 Task: Create a due date automation trigger when advanced on, on the monday of the week before a card is due add fields without custom field "Resume" set to a number greater or equal to 1 and lower or equal to 10 at 11:00 AM.
Action: Mouse moved to (1119, 95)
Screenshot: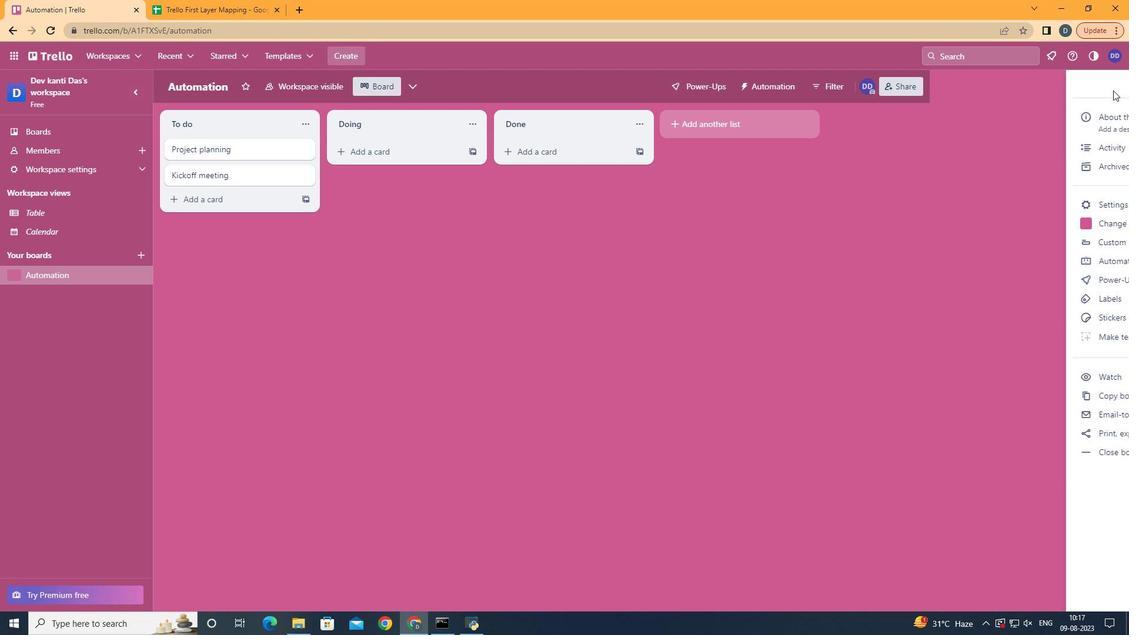 
Action: Mouse pressed left at (1119, 95)
Screenshot: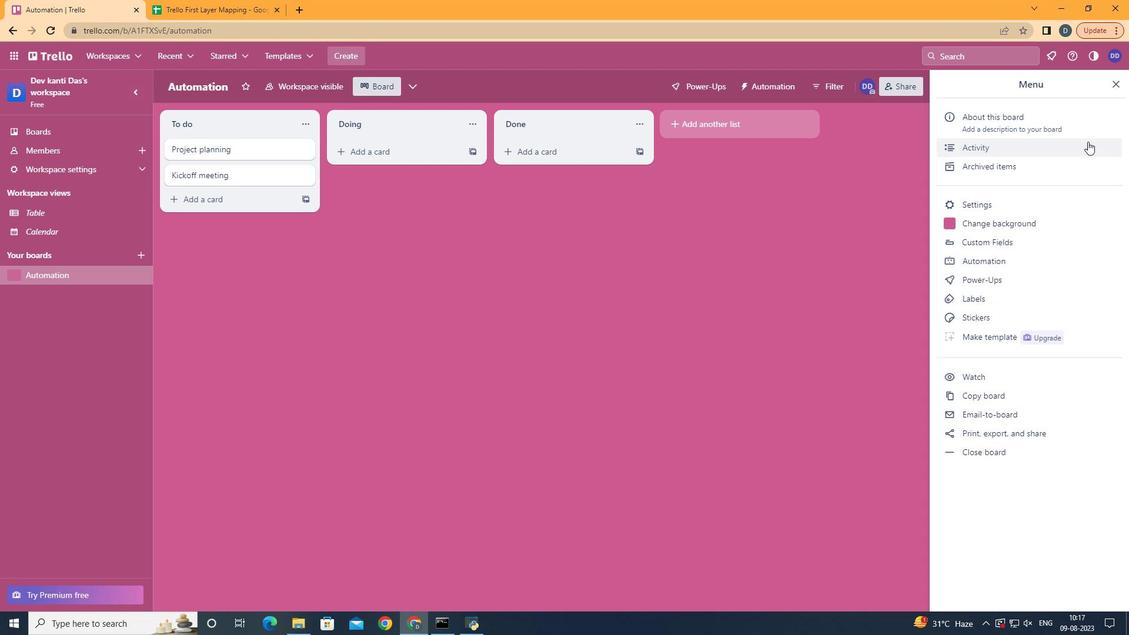 
Action: Mouse moved to (1034, 260)
Screenshot: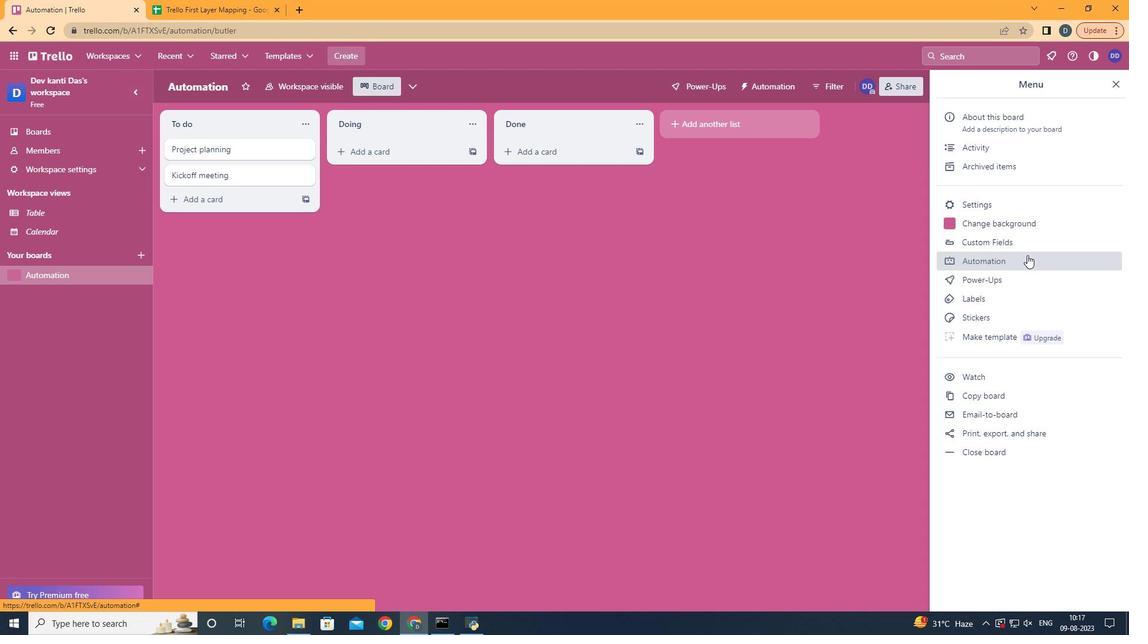 
Action: Mouse pressed left at (1034, 260)
Screenshot: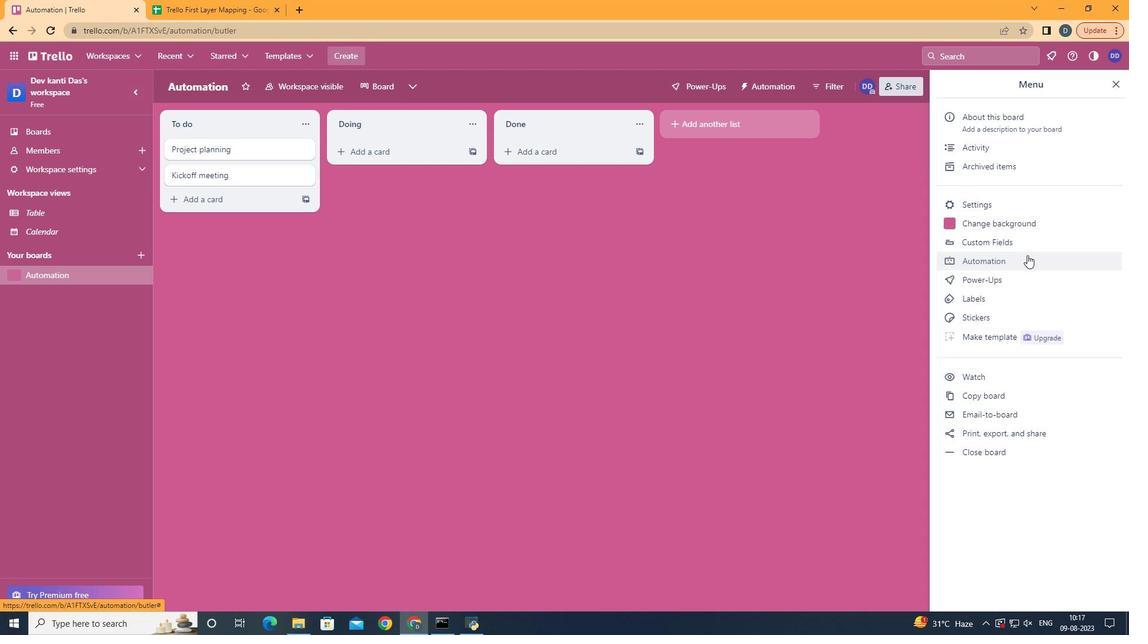 
Action: Mouse moved to (209, 244)
Screenshot: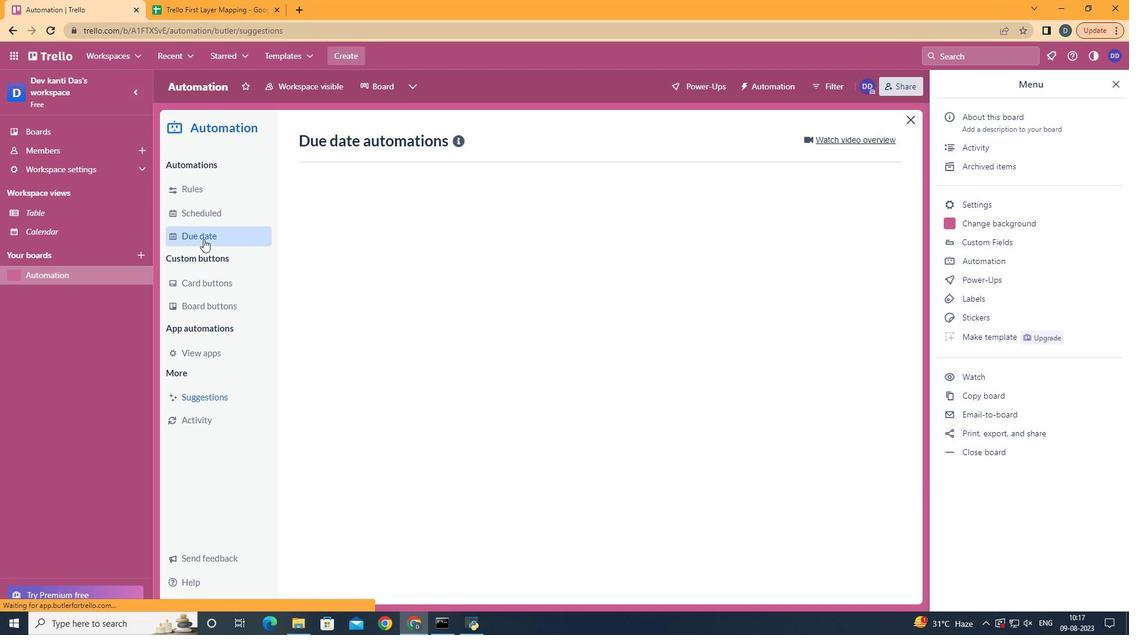
Action: Mouse pressed left at (209, 244)
Screenshot: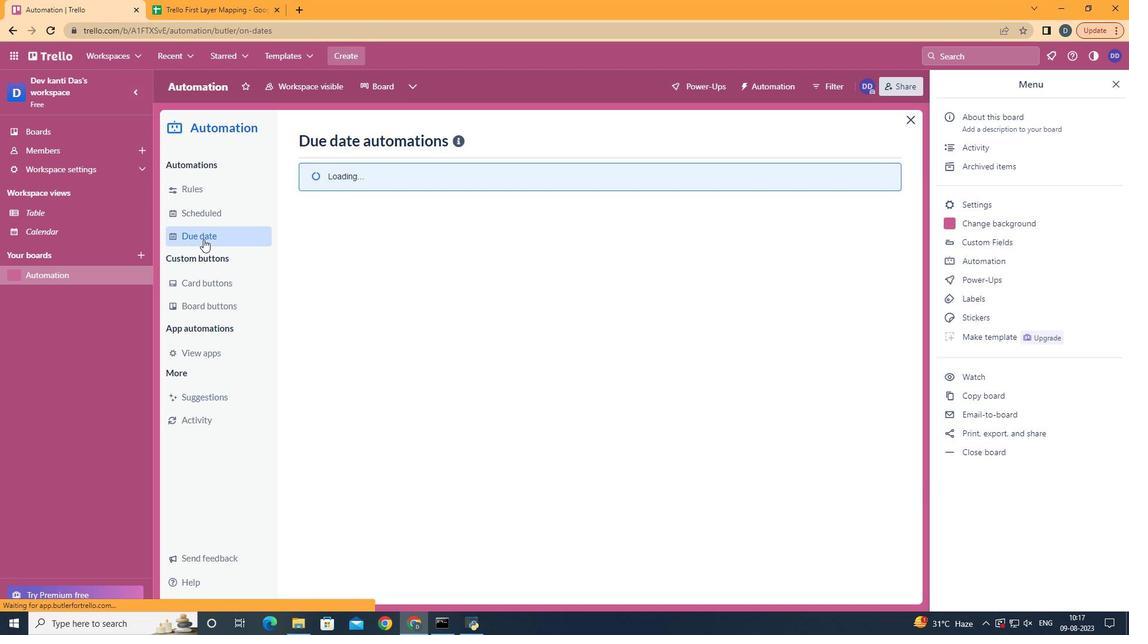 
Action: Mouse moved to (829, 142)
Screenshot: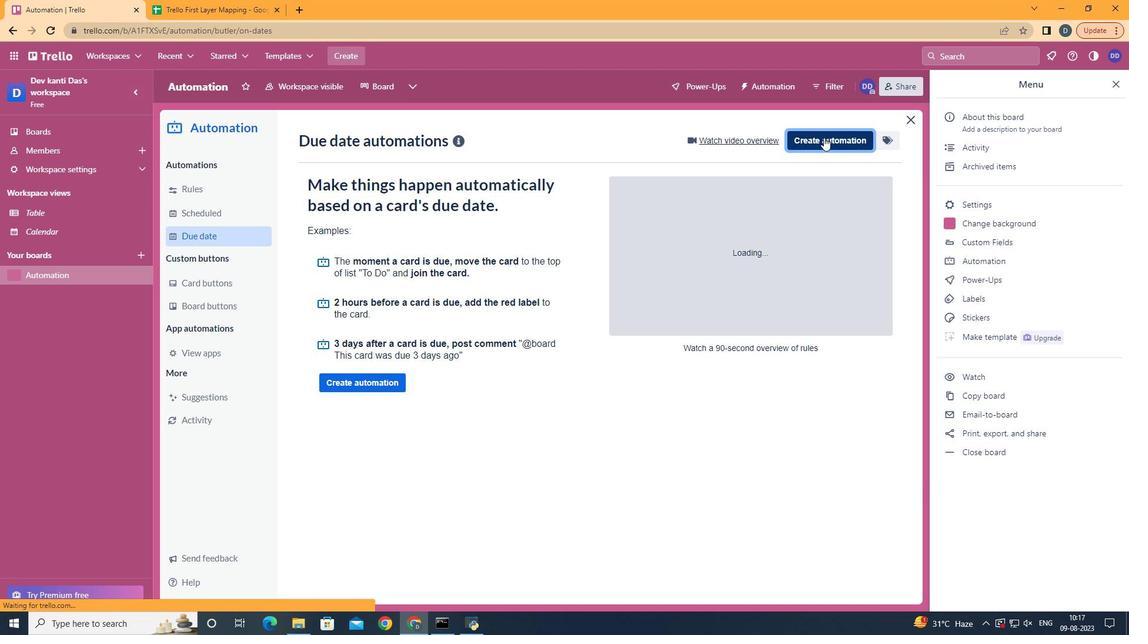 
Action: Mouse pressed left at (829, 142)
Screenshot: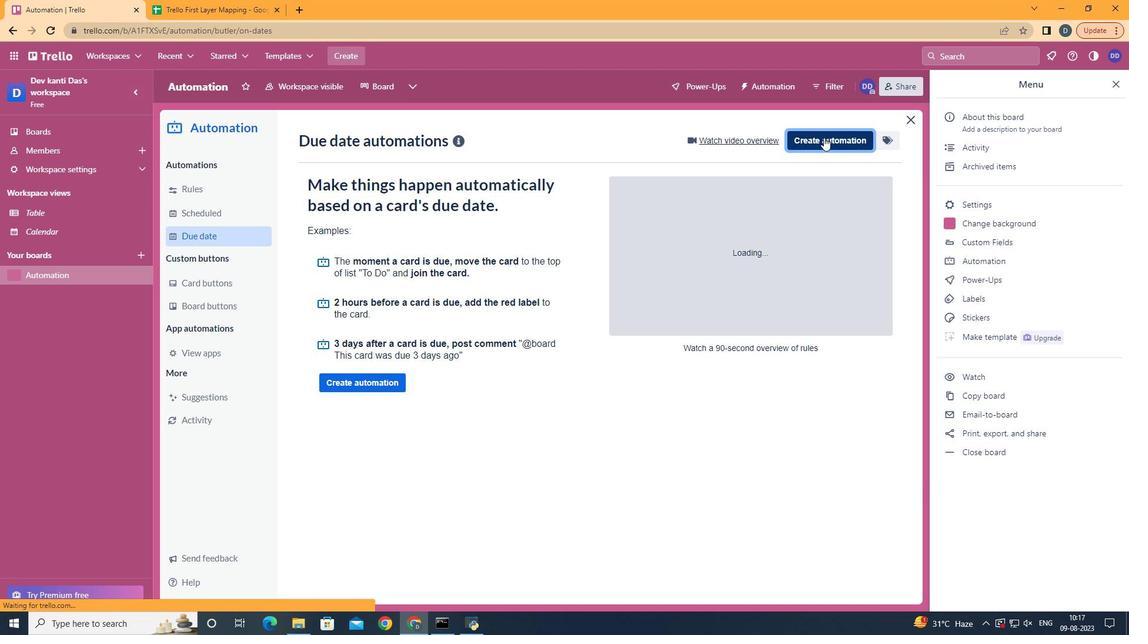 
Action: Mouse moved to (769, 383)
Screenshot: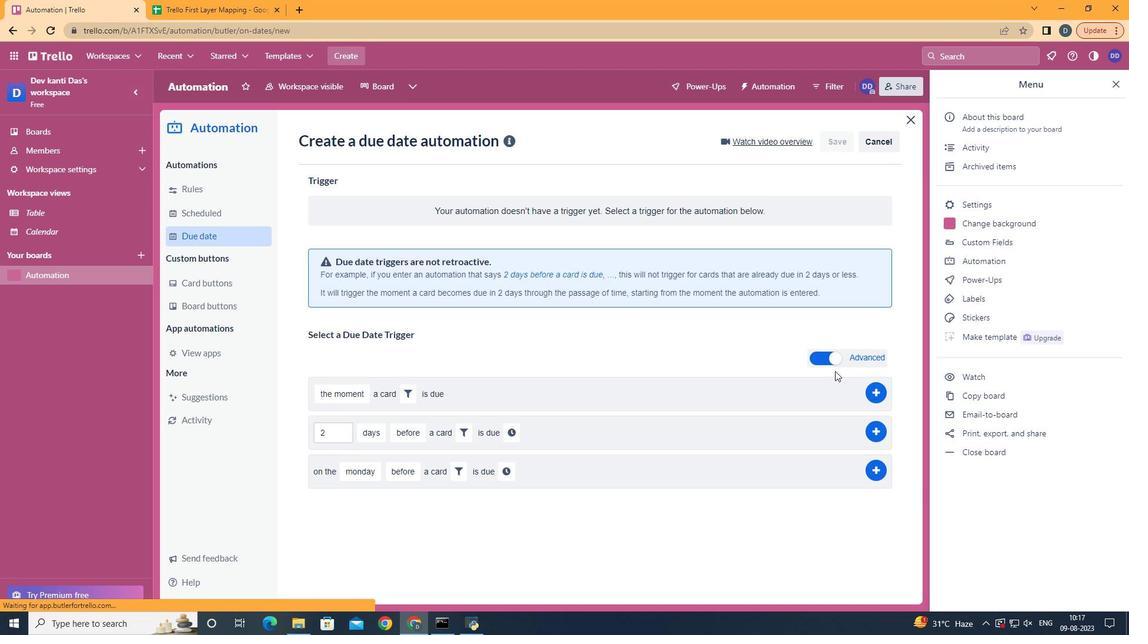
Action: Mouse pressed left at (612, 258)
Screenshot: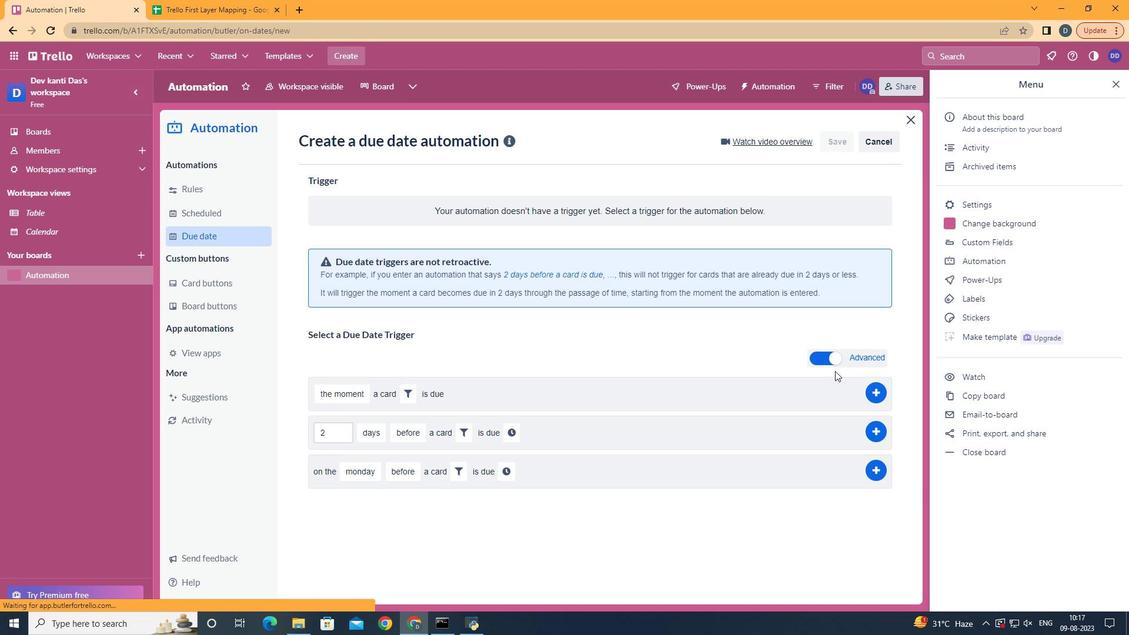 
Action: Mouse moved to (427, 563)
Screenshot: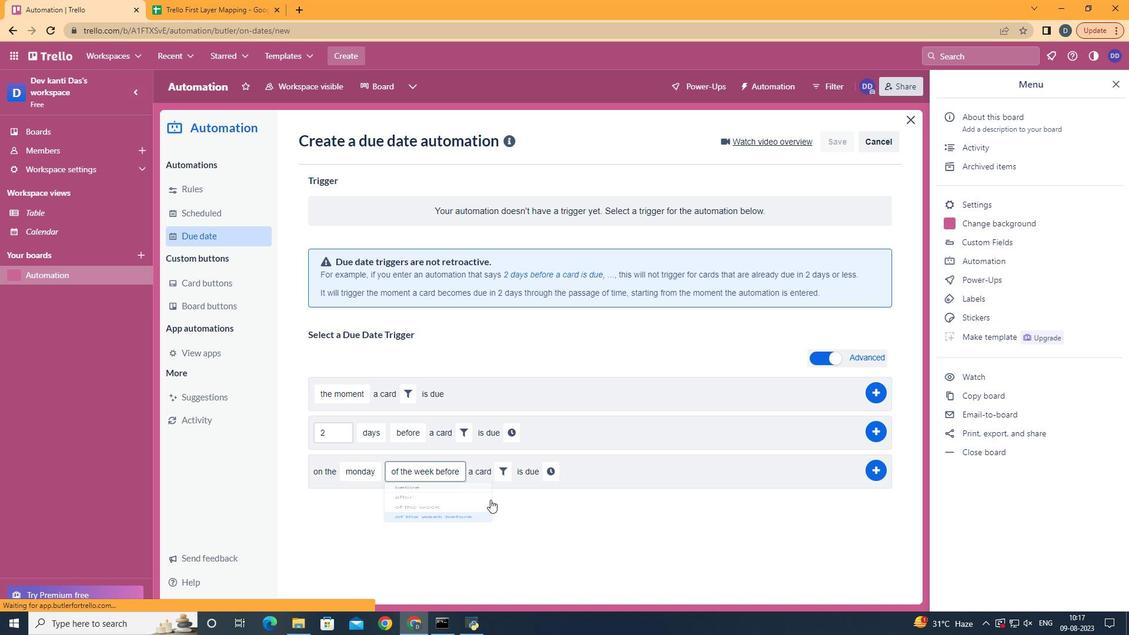 
Action: Mouse pressed left at (427, 563)
Screenshot: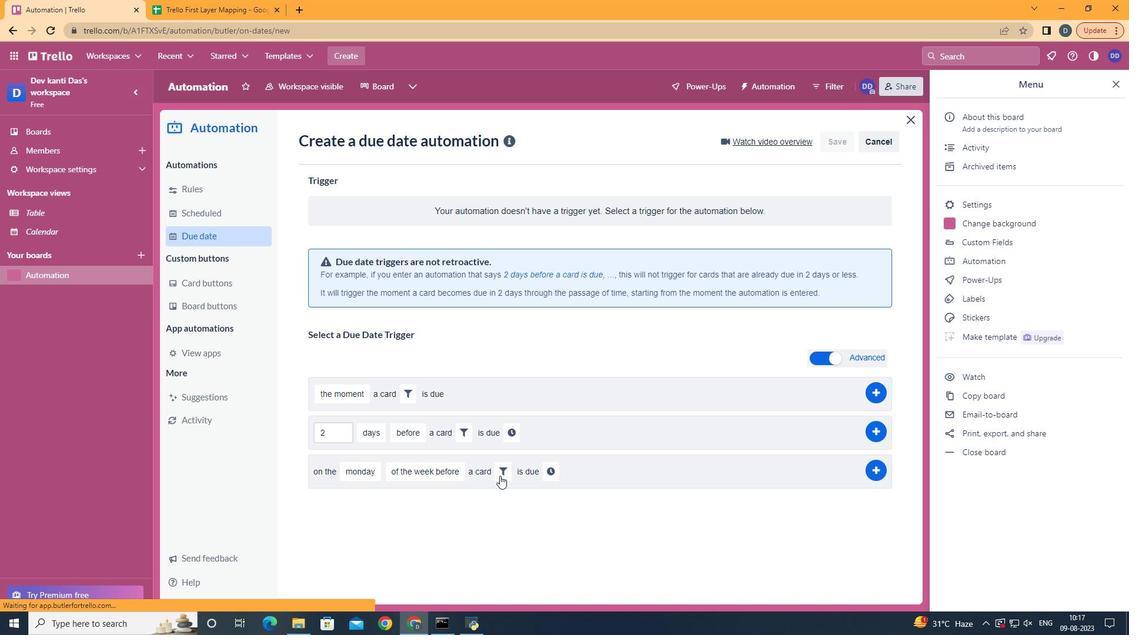
Action: Mouse moved to (505, 480)
Screenshot: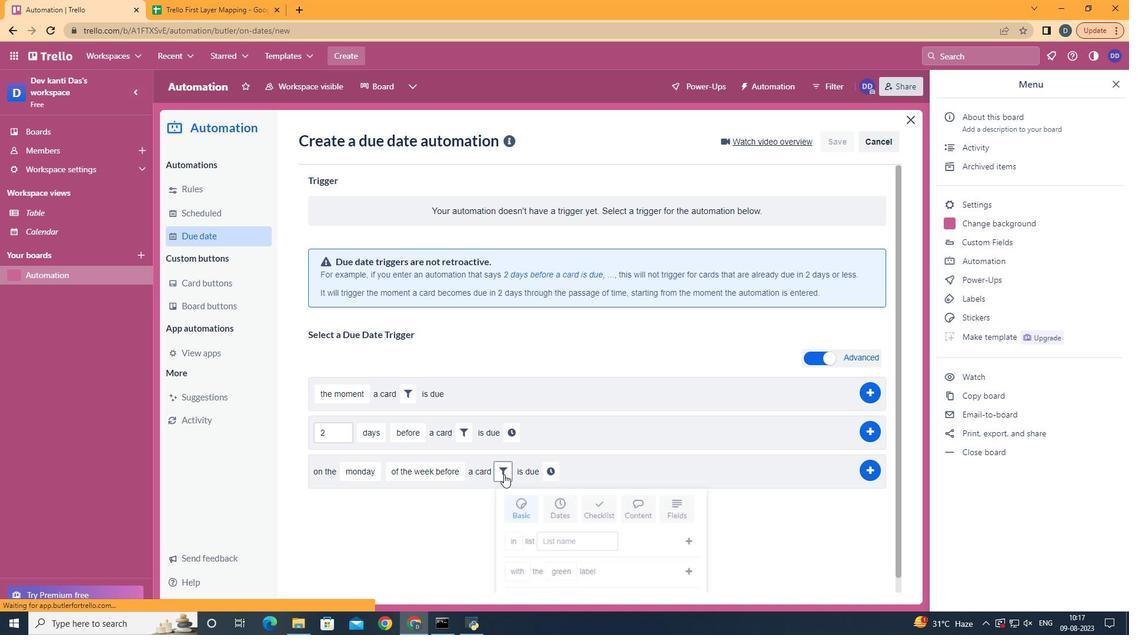 
Action: Mouse pressed left at (505, 480)
Screenshot: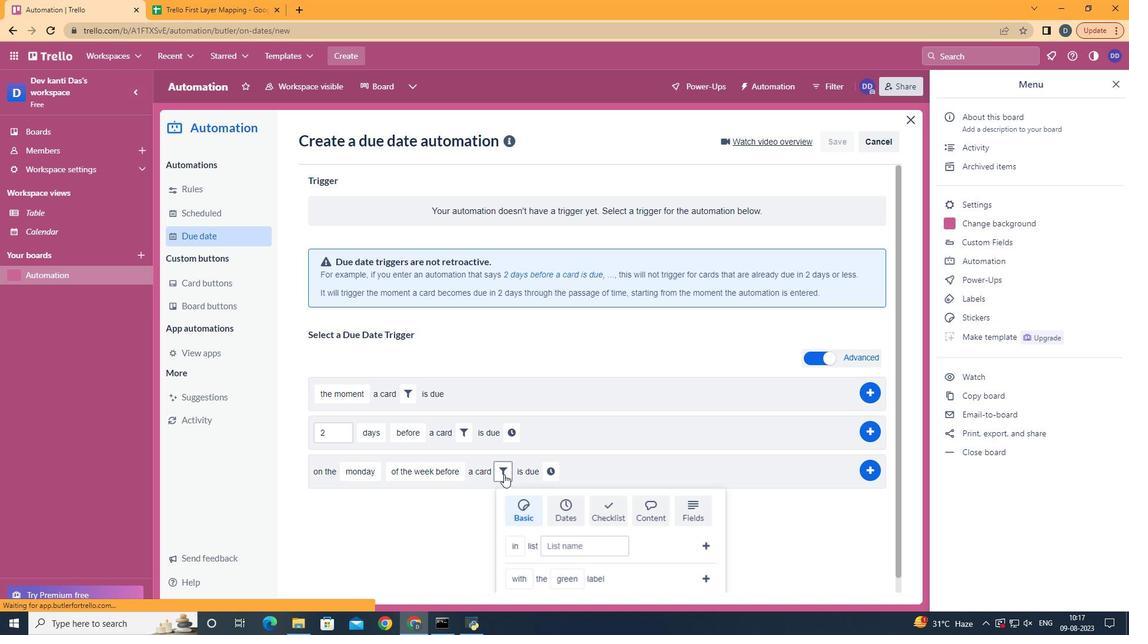
Action: Mouse moved to (698, 510)
Screenshot: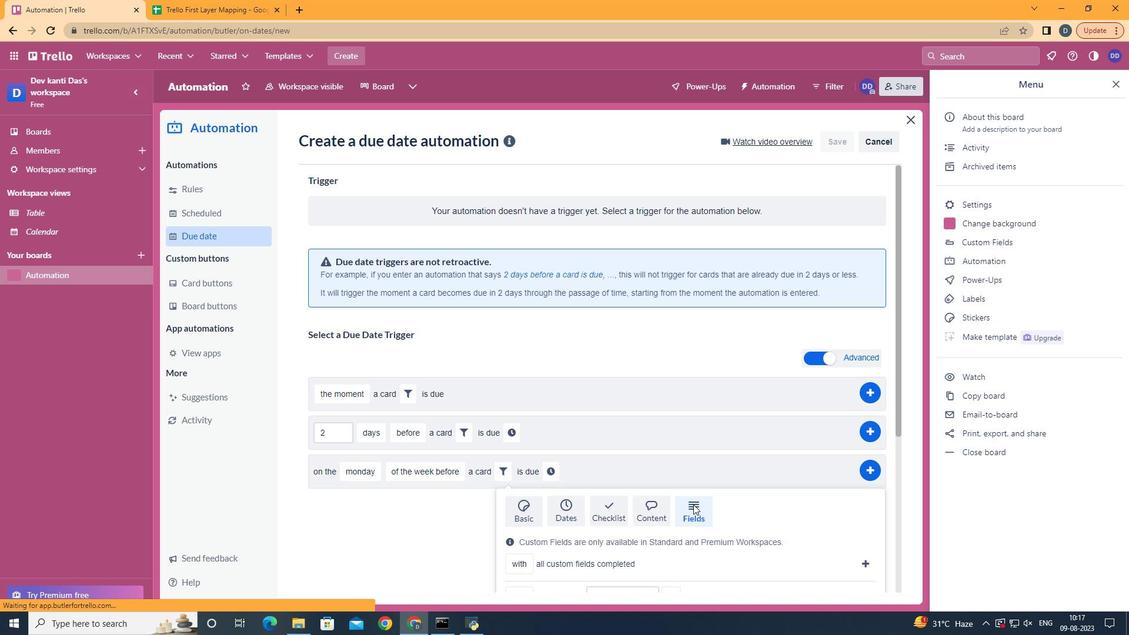 
Action: Mouse pressed left at (698, 510)
Screenshot: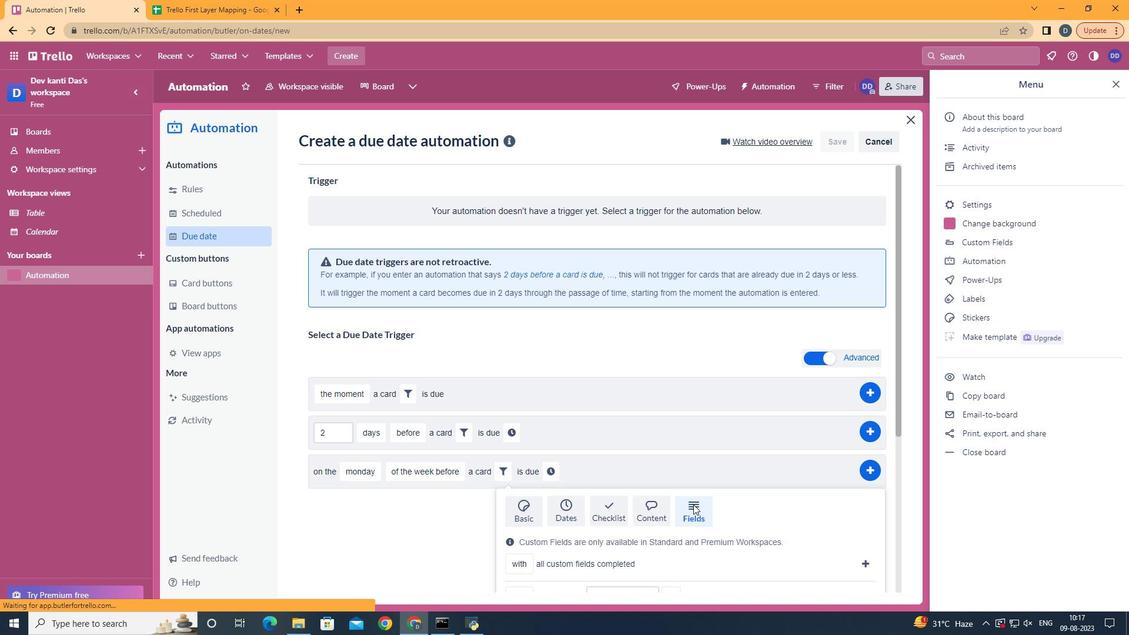 
Action: Mouse scrolled (698, 509) with delta (0, 0)
Screenshot: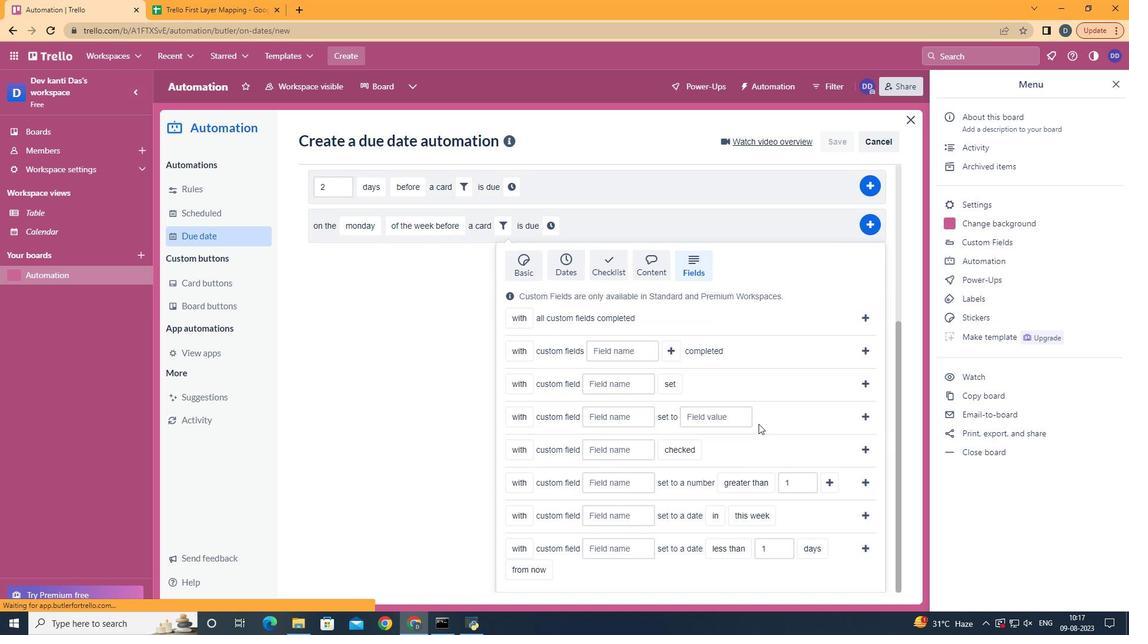 
Action: Mouse scrolled (698, 509) with delta (0, 0)
Screenshot: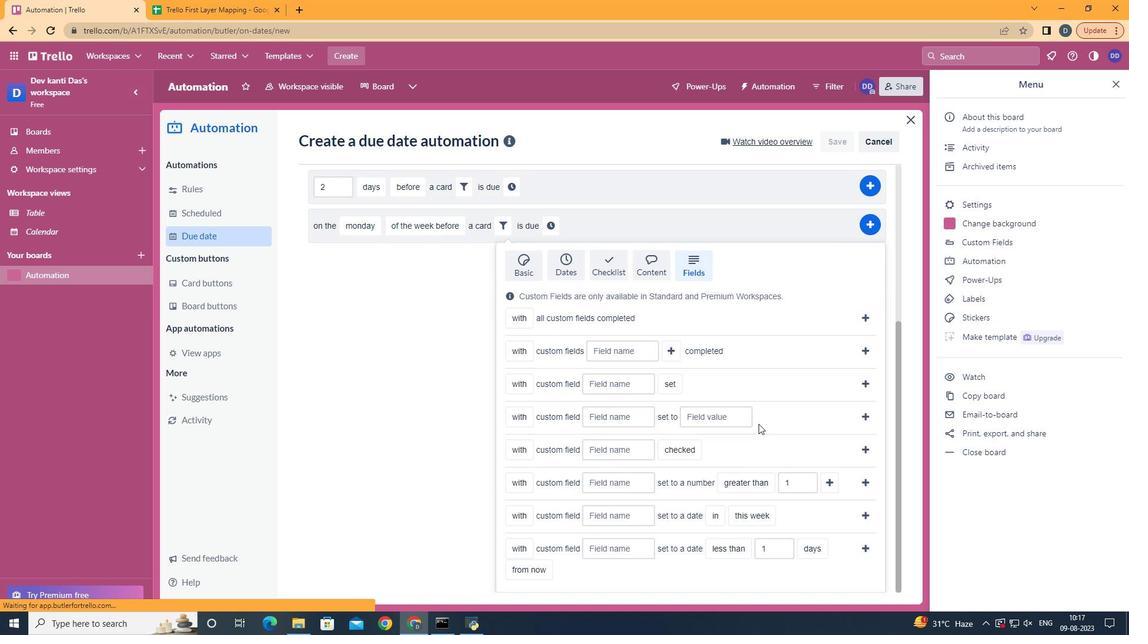 
Action: Mouse scrolled (698, 509) with delta (0, 0)
Screenshot: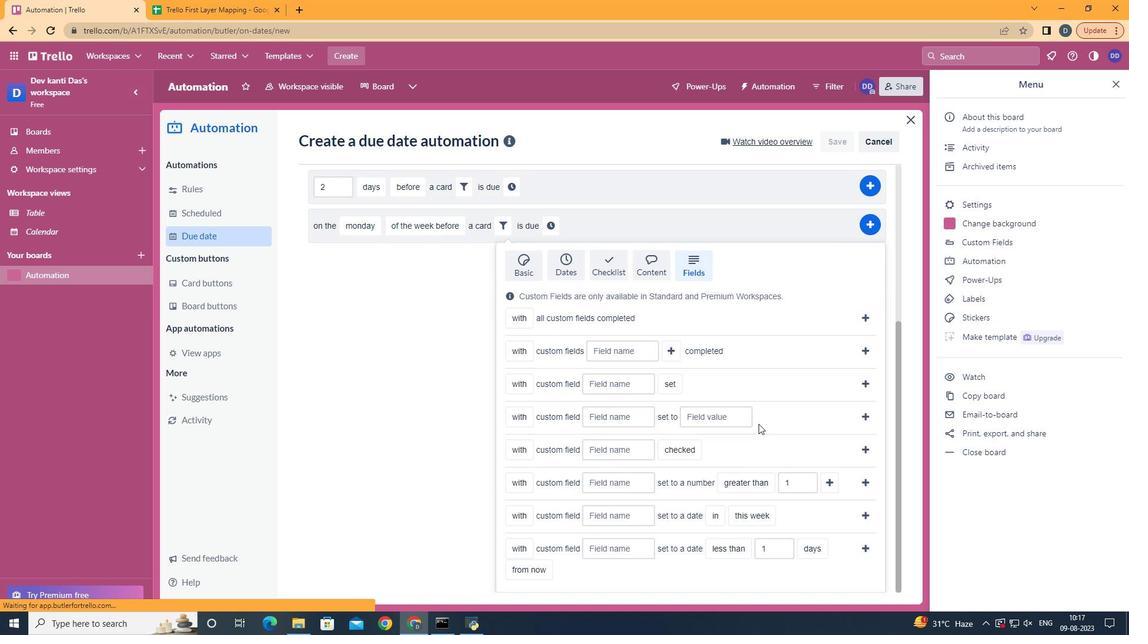 
Action: Mouse moved to (702, 508)
Screenshot: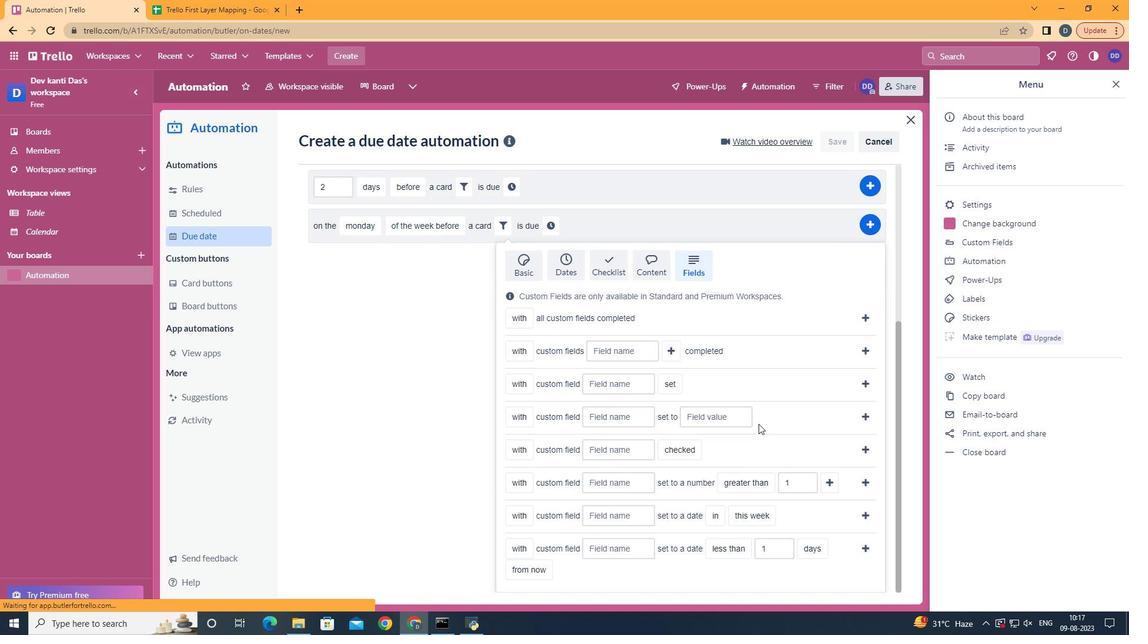 
Action: Mouse scrolled (702, 507) with delta (0, 0)
Screenshot: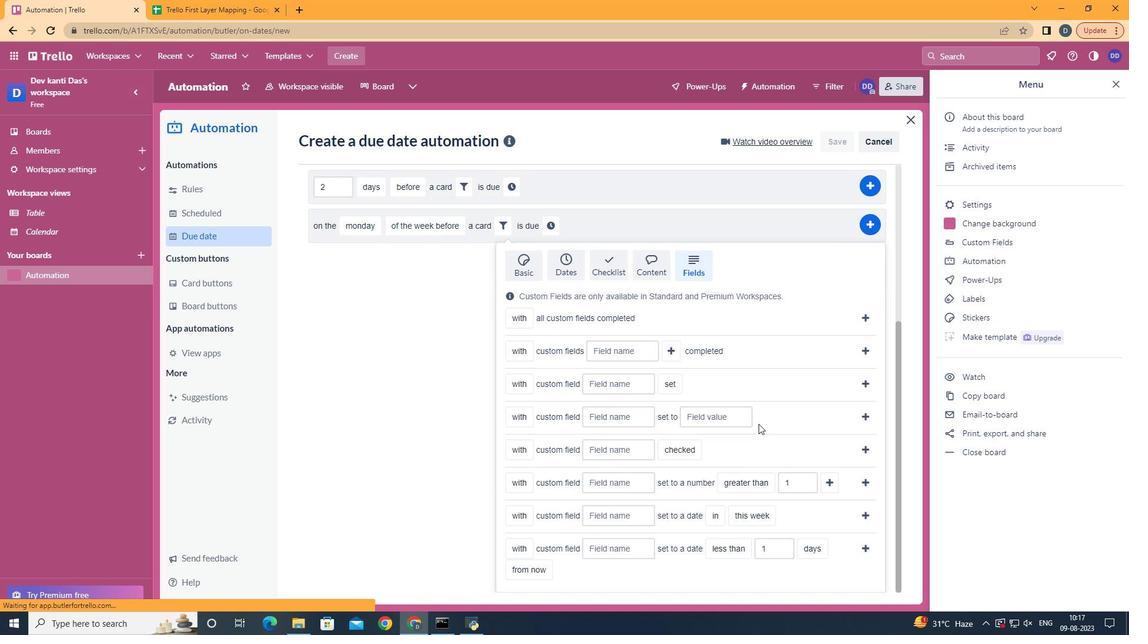 
Action: Mouse moved to (710, 501)
Screenshot: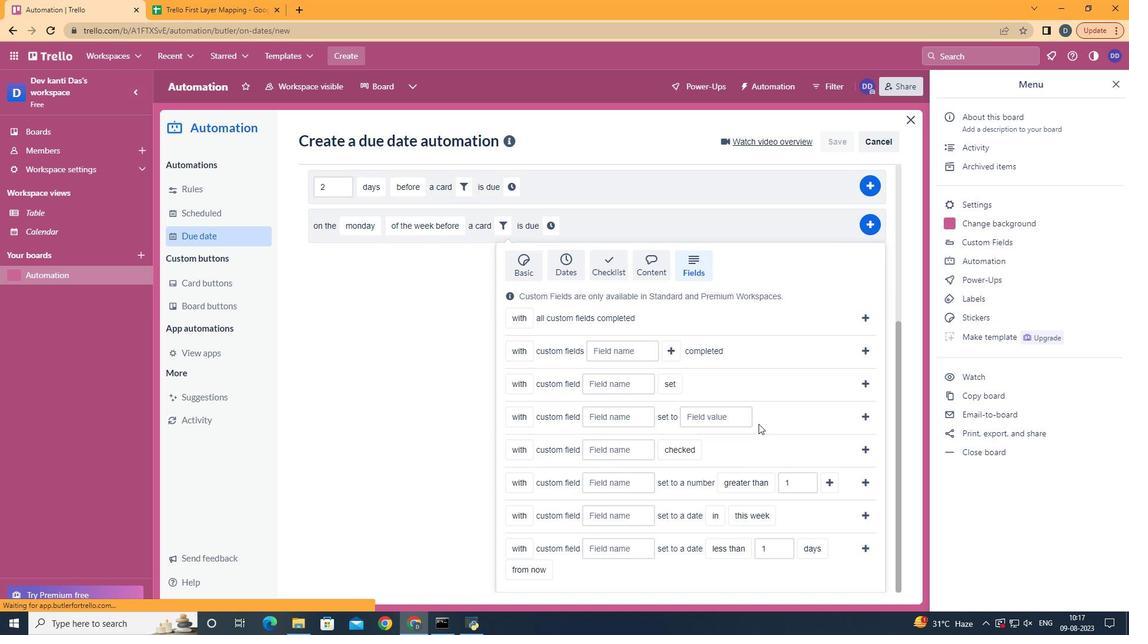 
Action: Mouse scrolled (710, 500) with delta (0, 0)
Screenshot: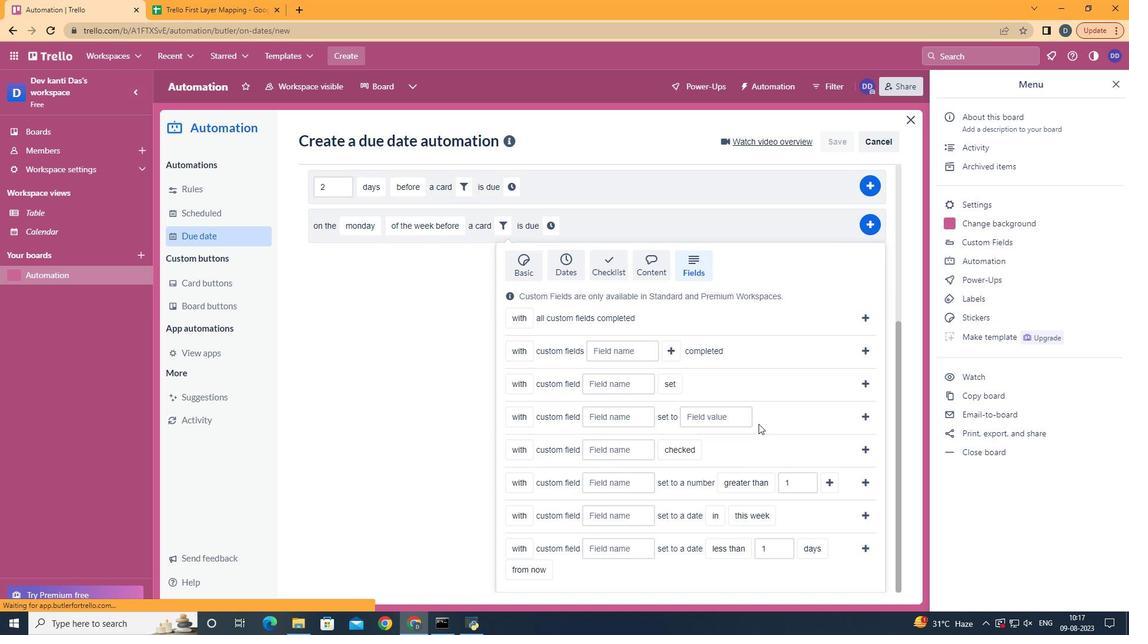 
Action: Mouse moved to (537, 532)
Screenshot: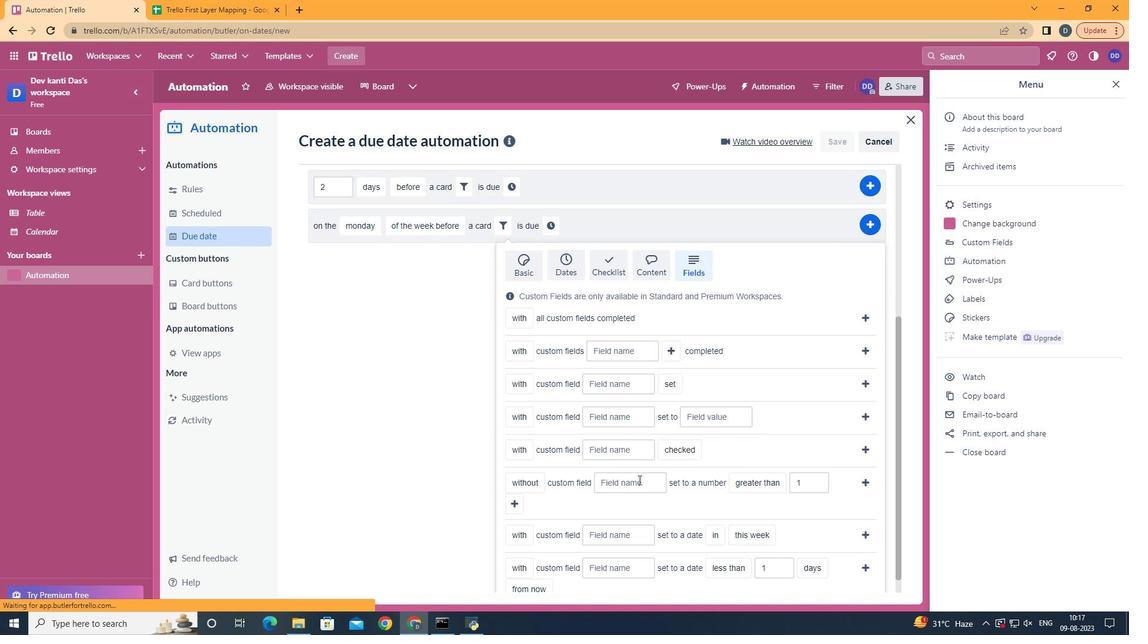 
Action: Mouse pressed left at (537, 532)
Screenshot: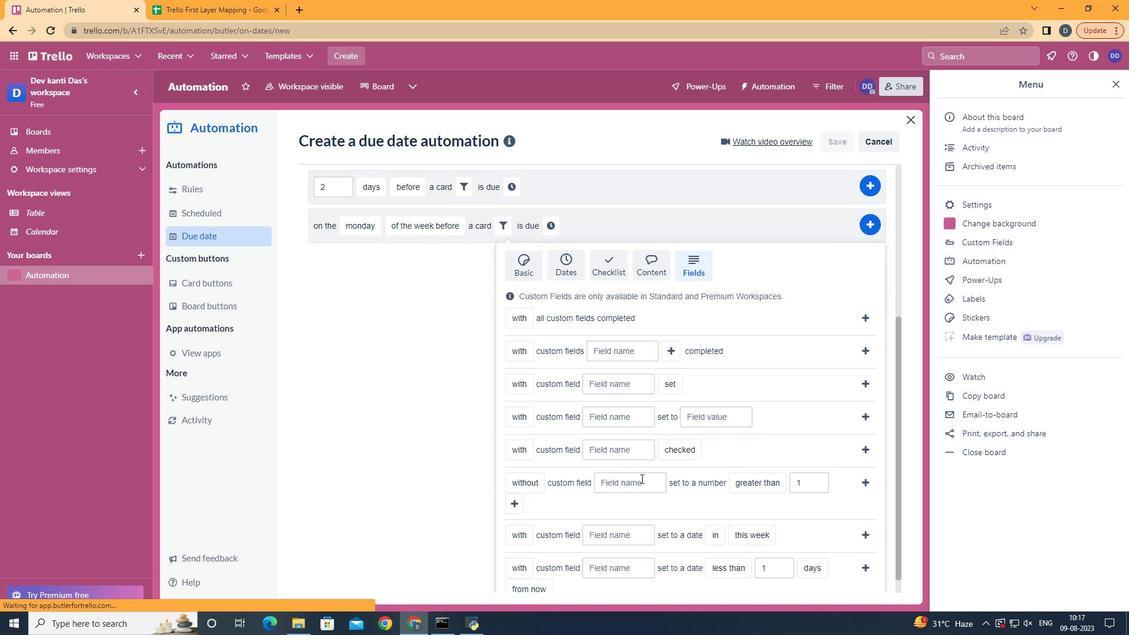 
Action: Mouse moved to (646, 483)
Screenshot: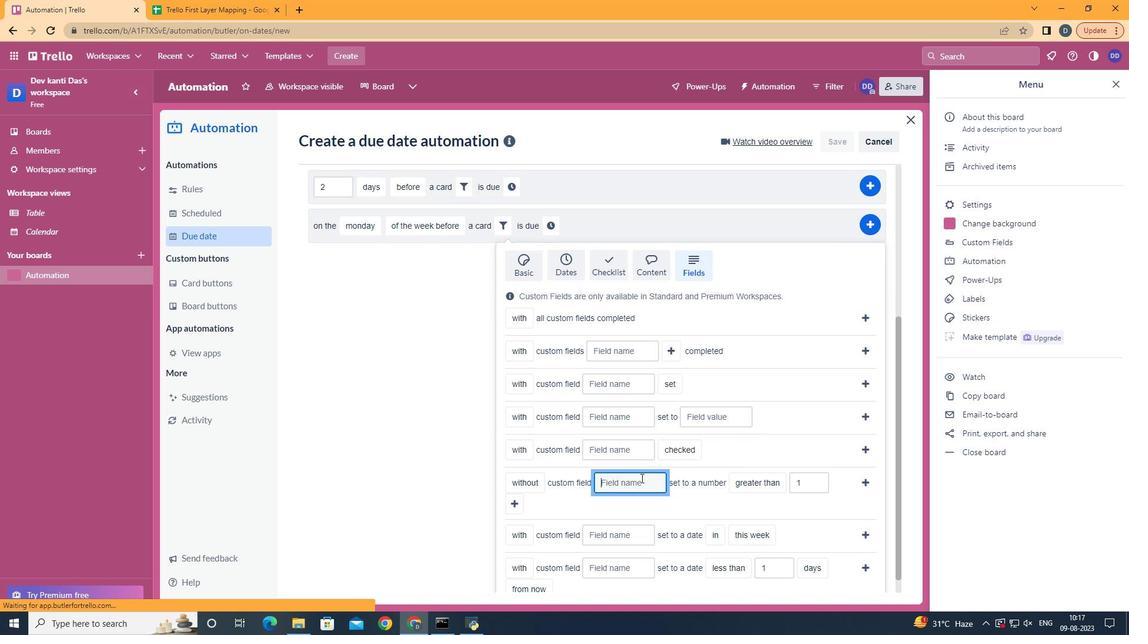 
Action: Mouse pressed left at (646, 483)
Screenshot: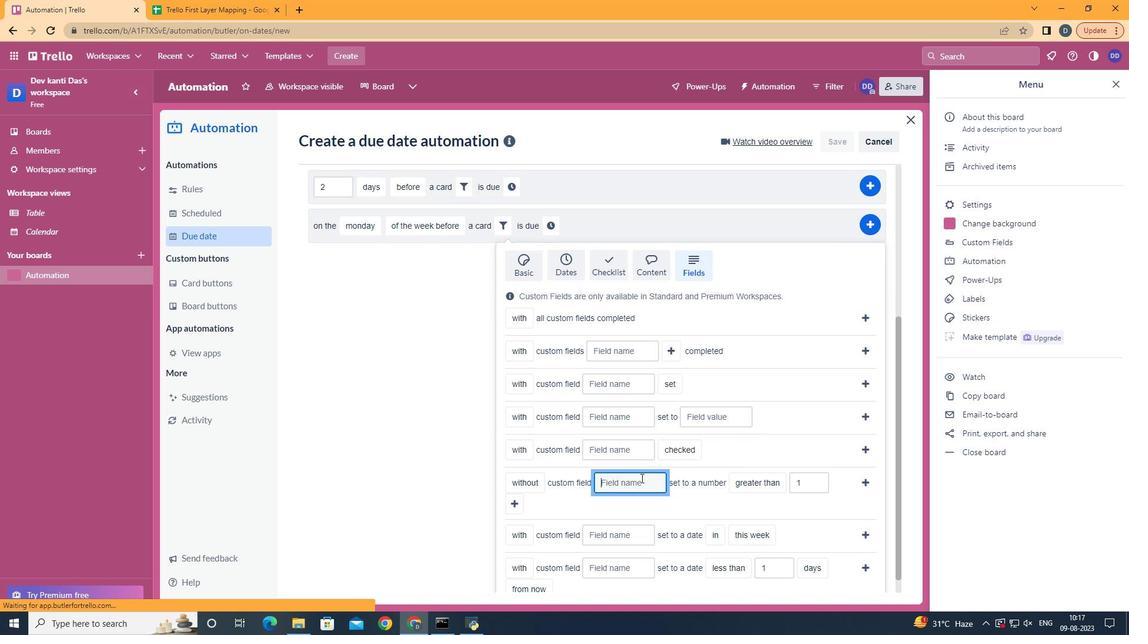 
Action: Key pressed <Key.shift>Resume
Screenshot: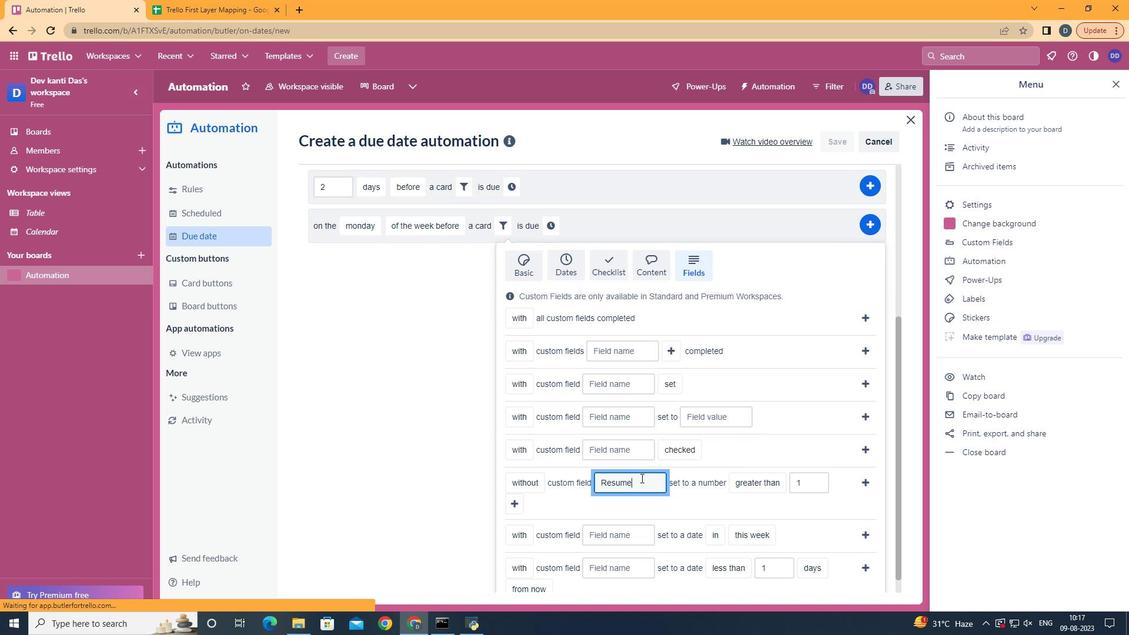 
Action: Mouse moved to (764, 522)
Screenshot: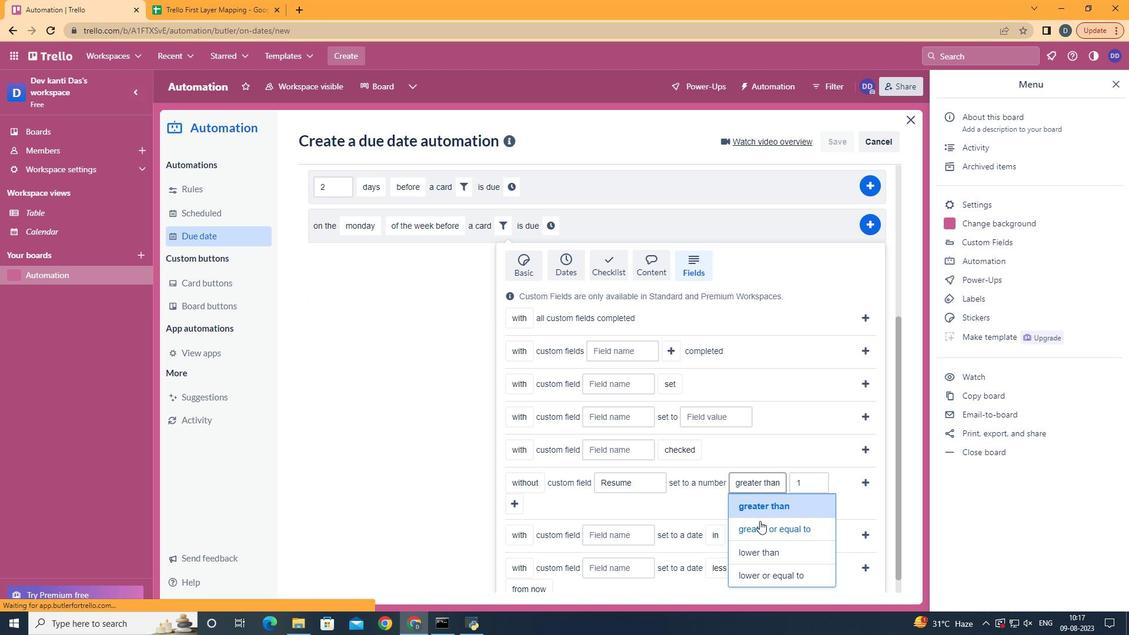 
Action: Mouse pressed left at (764, 522)
Screenshot: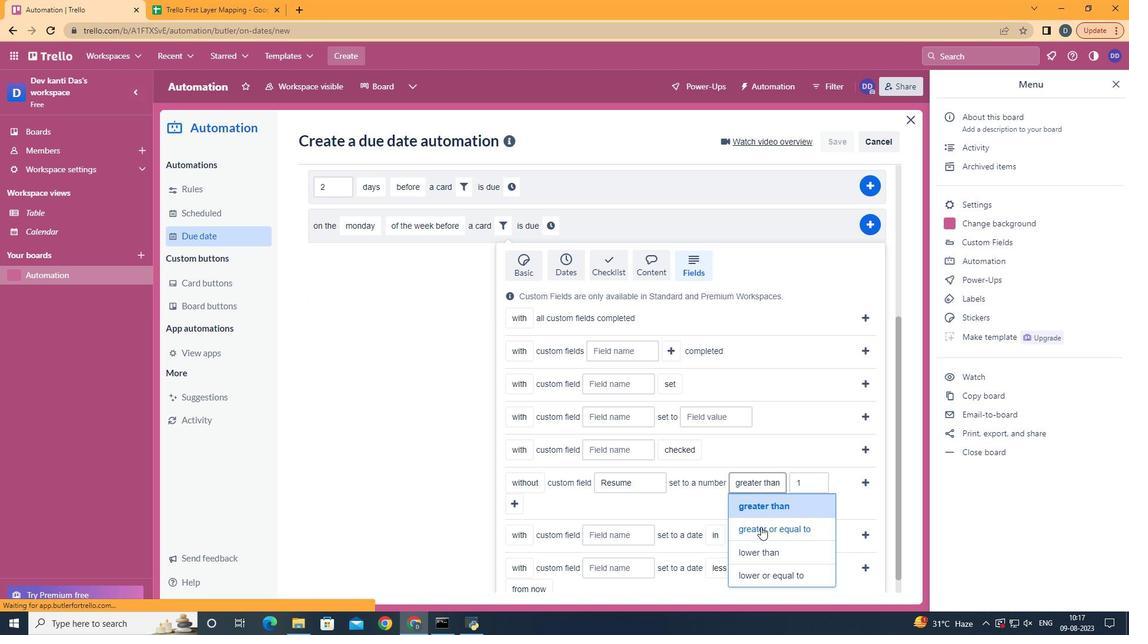
Action: Mouse moved to (766, 532)
Screenshot: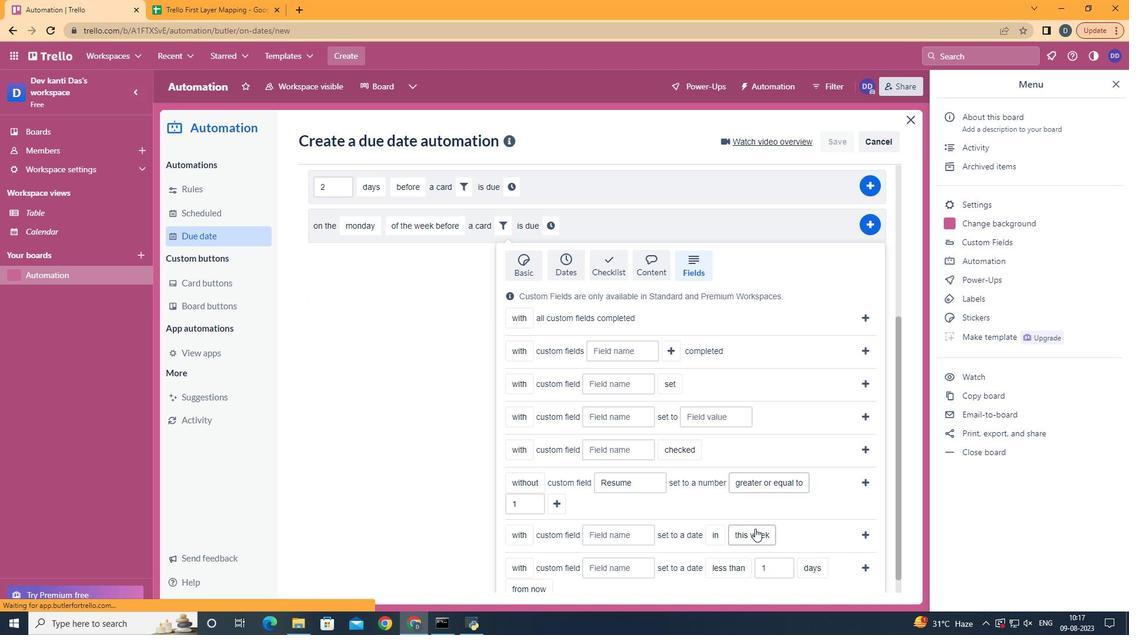 
Action: Mouse pressed left at (766, 532)
Screenshot: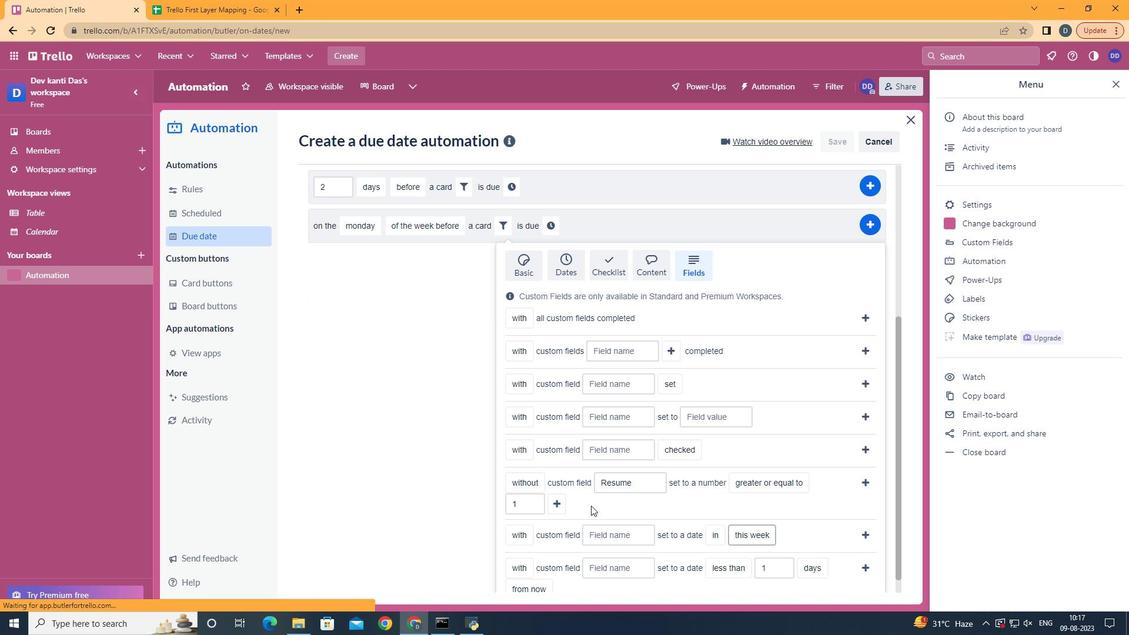 
Action: Mouse moved to (567, 510)
Screenshot: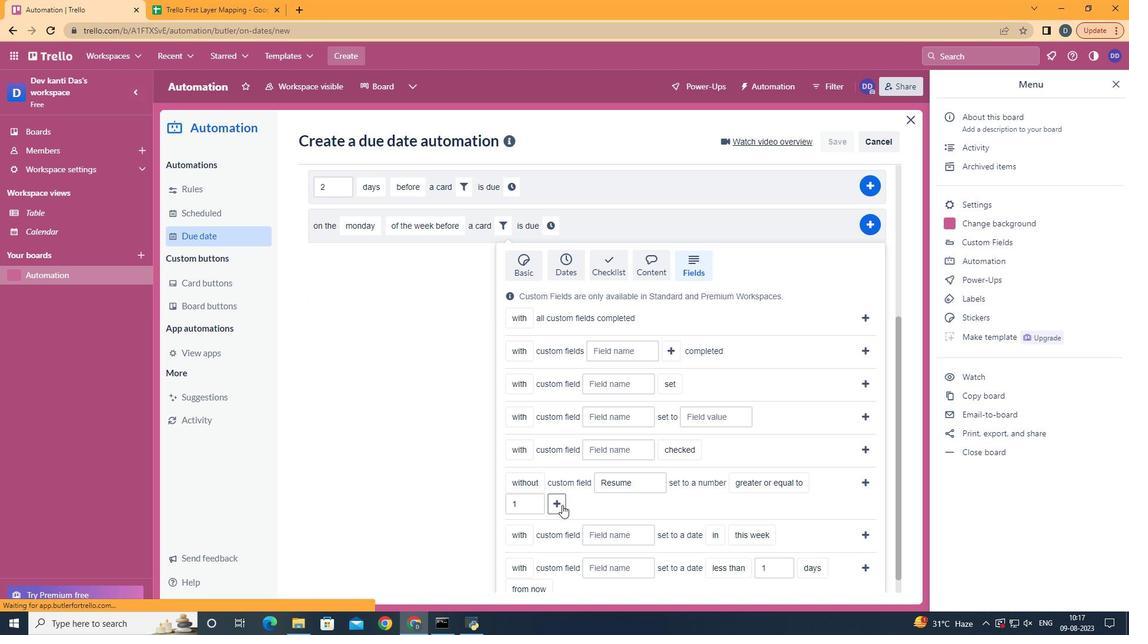 
Action: Mouse pressed left at (567, 510)
Screenshot: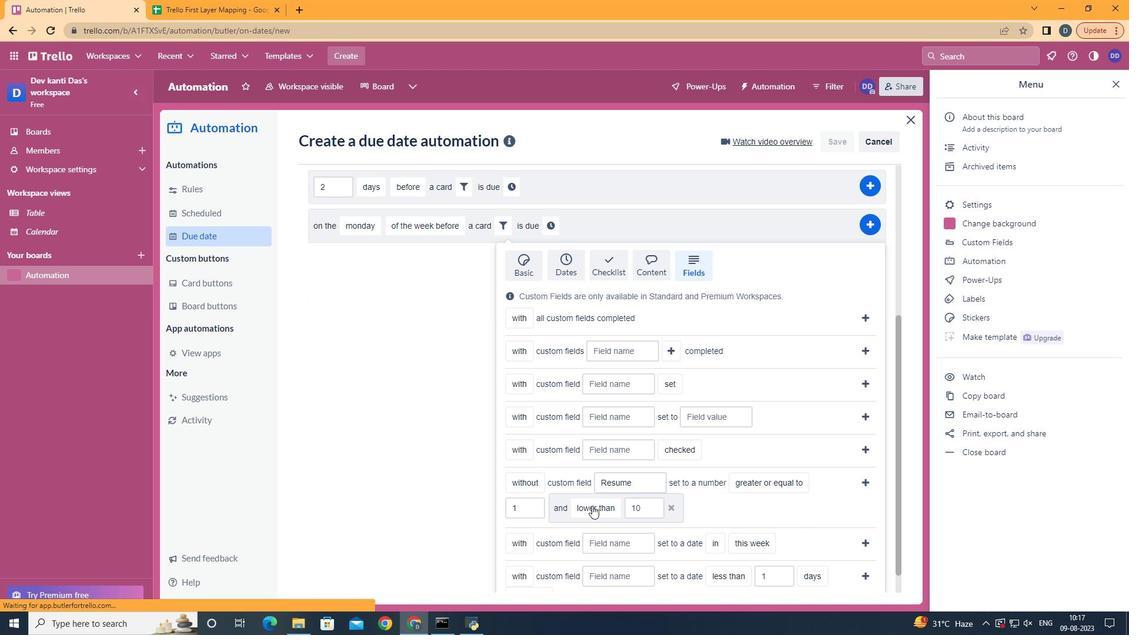 
Action: Mouse moved to (626, 443)
Screenshot: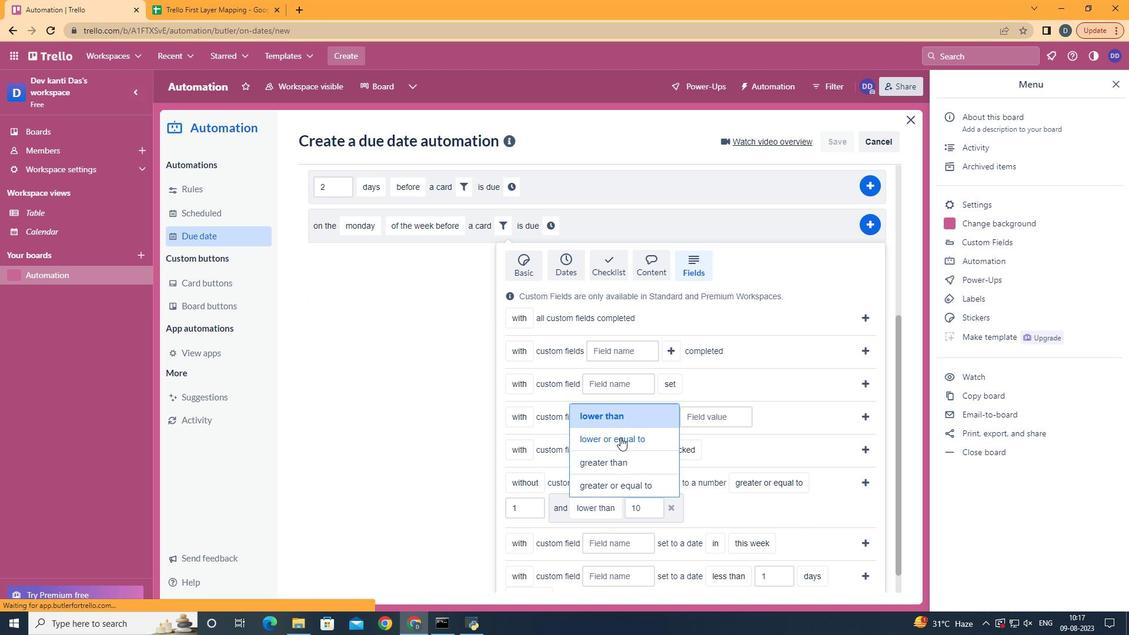 
Action: Mouse pressed left at (626, 443)
Screenshot: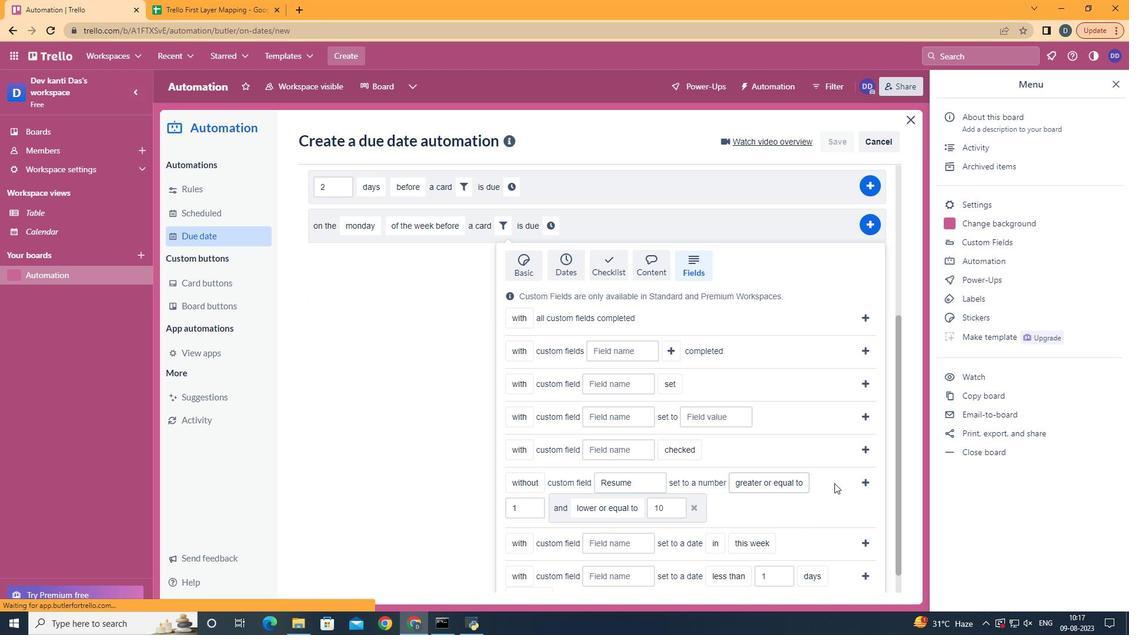 
Action: Mouse moved to (874, 493)
Screenshot: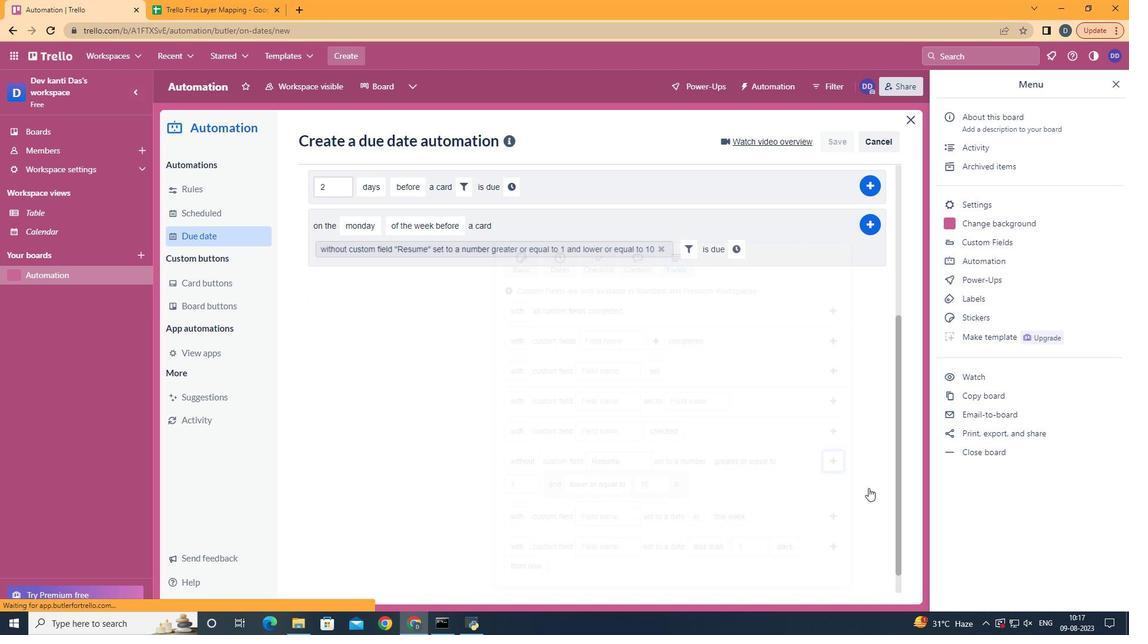 
Action: Mouse pressed left at (874, 493)
Screenshot: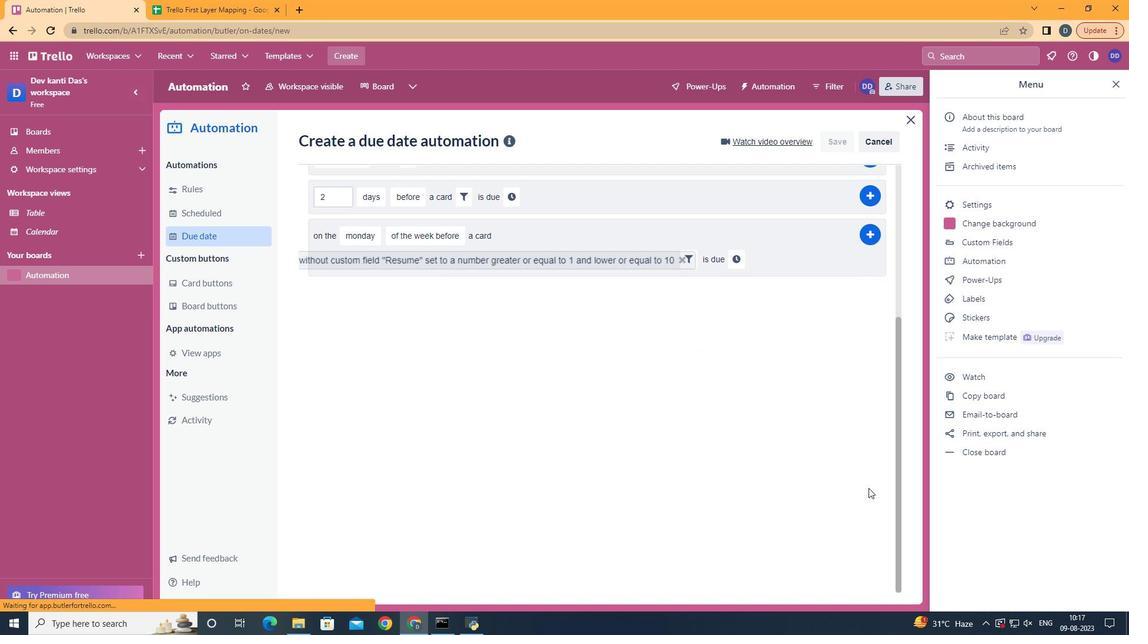 
Action: Mouse moved to (738, 500)
Screenshot: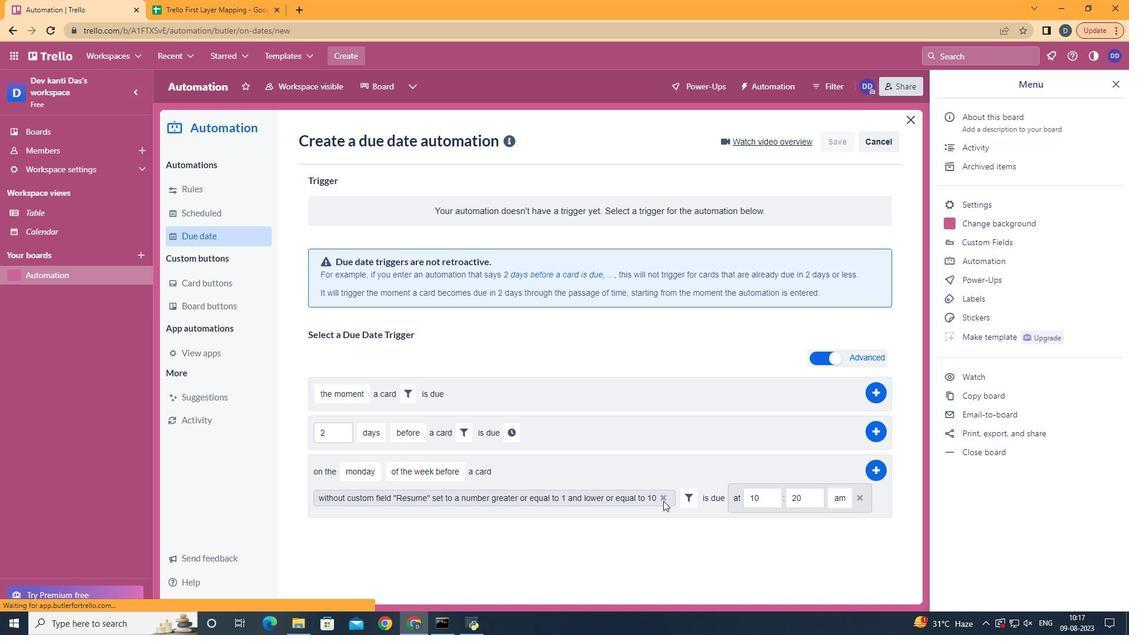 
Action: Mouse pressed left at (738, 500)
Screenshot: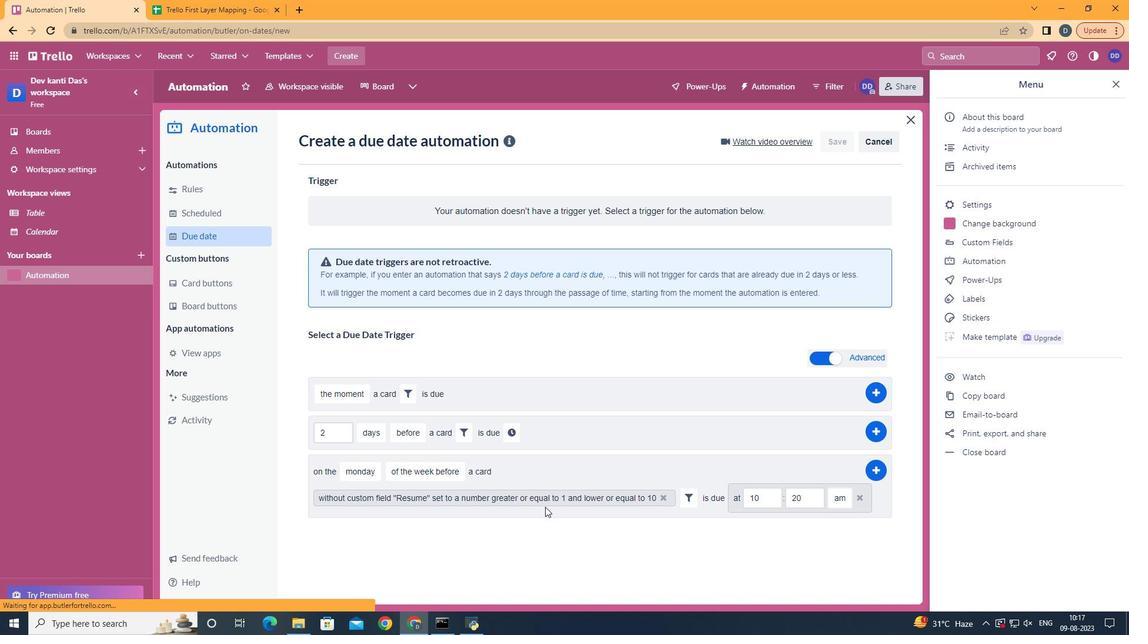 
Action: Mouse moved to (779, 501)
Screenshot: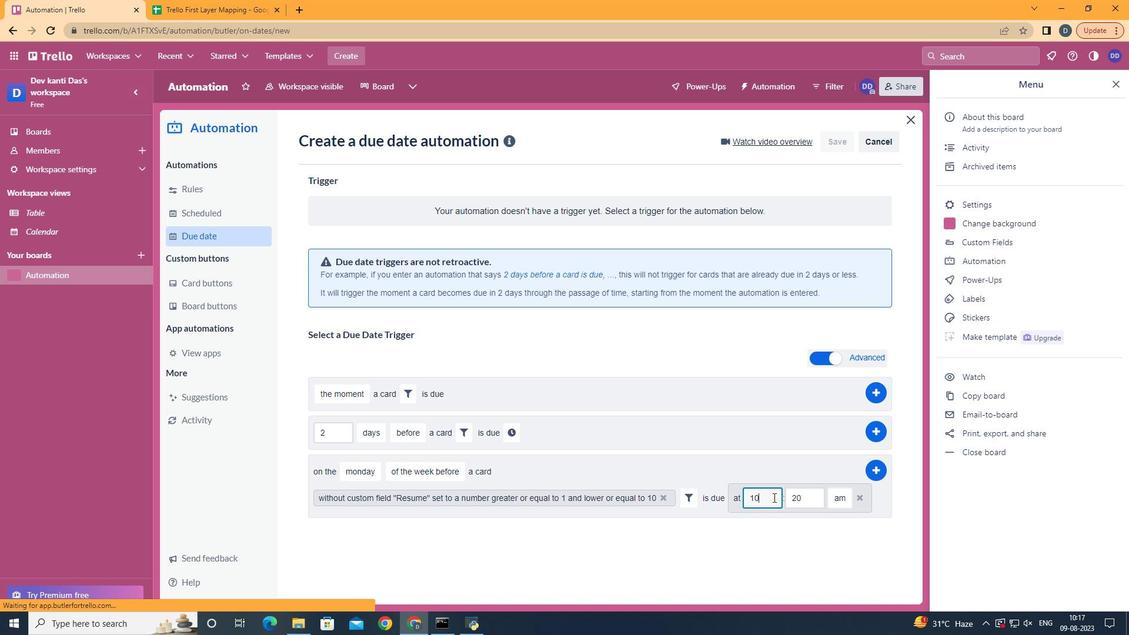 
Action: Mouse pressed left at (779, 501)
Screenshot: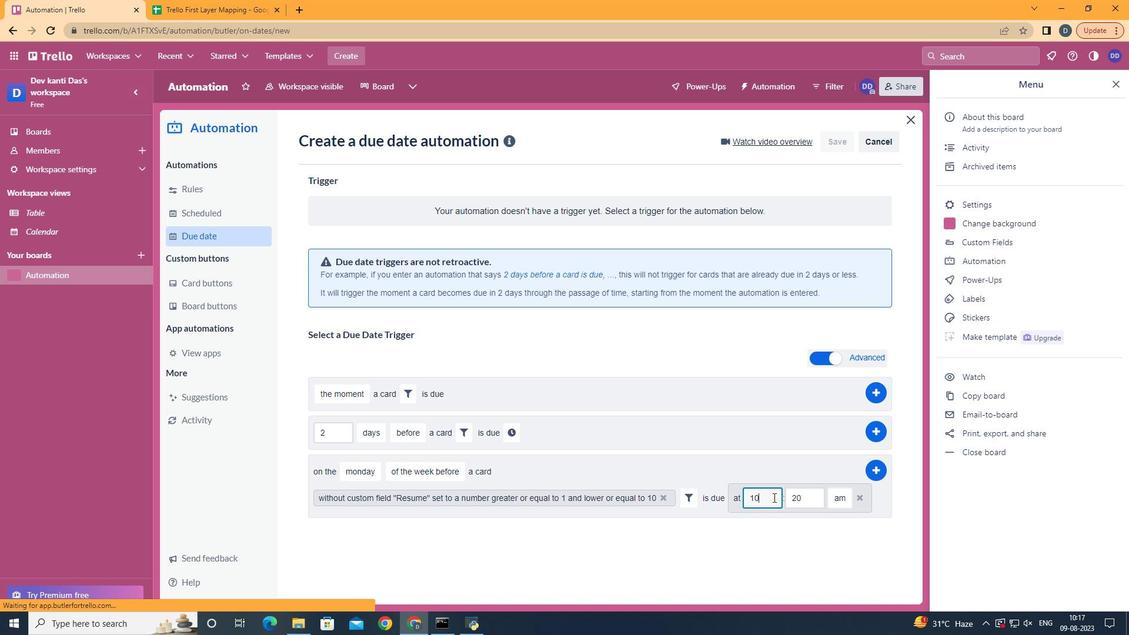 
Action: Mouse moved to (779, 503)
Screenshot: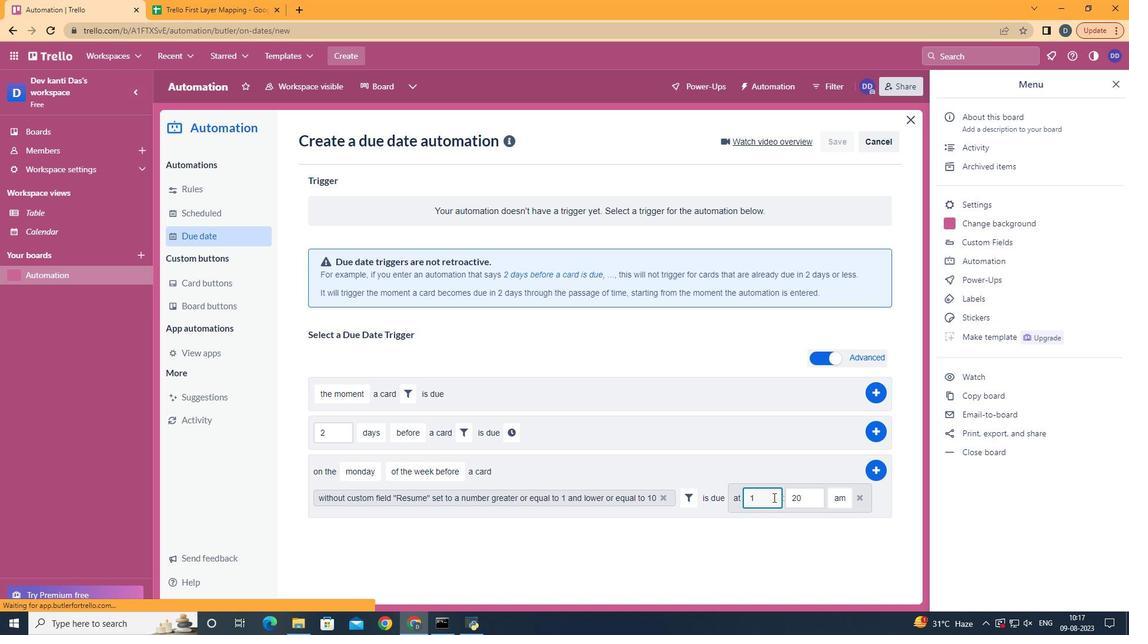 
Action: Key pressed <Key.backspace>1
Screenshot: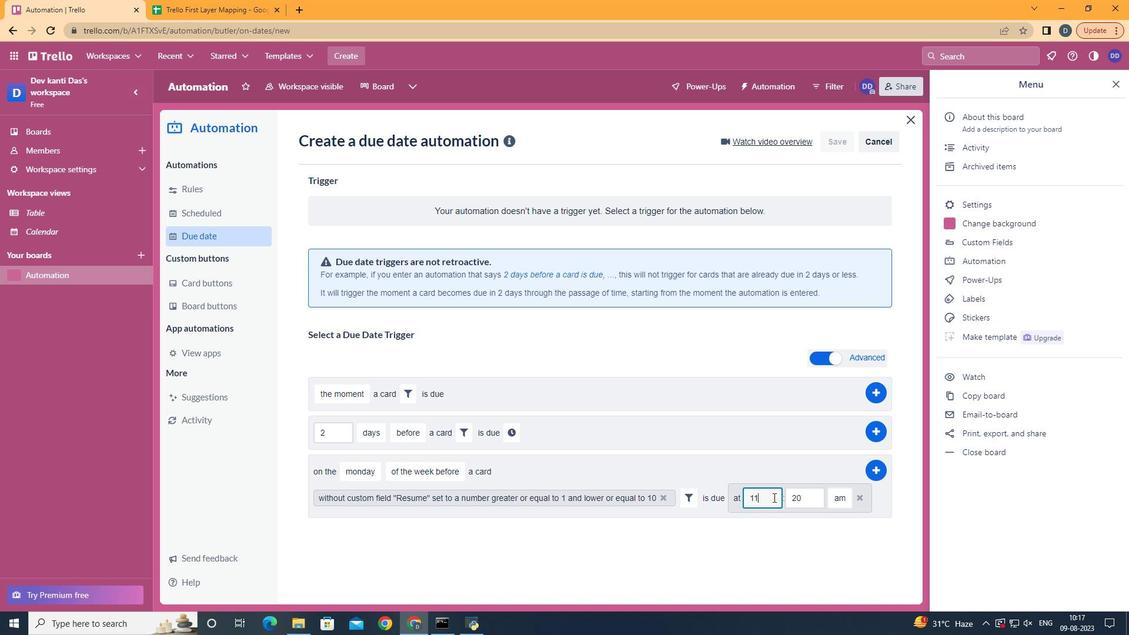 
Action: Mouse moved to (820, 495)
Screenshot: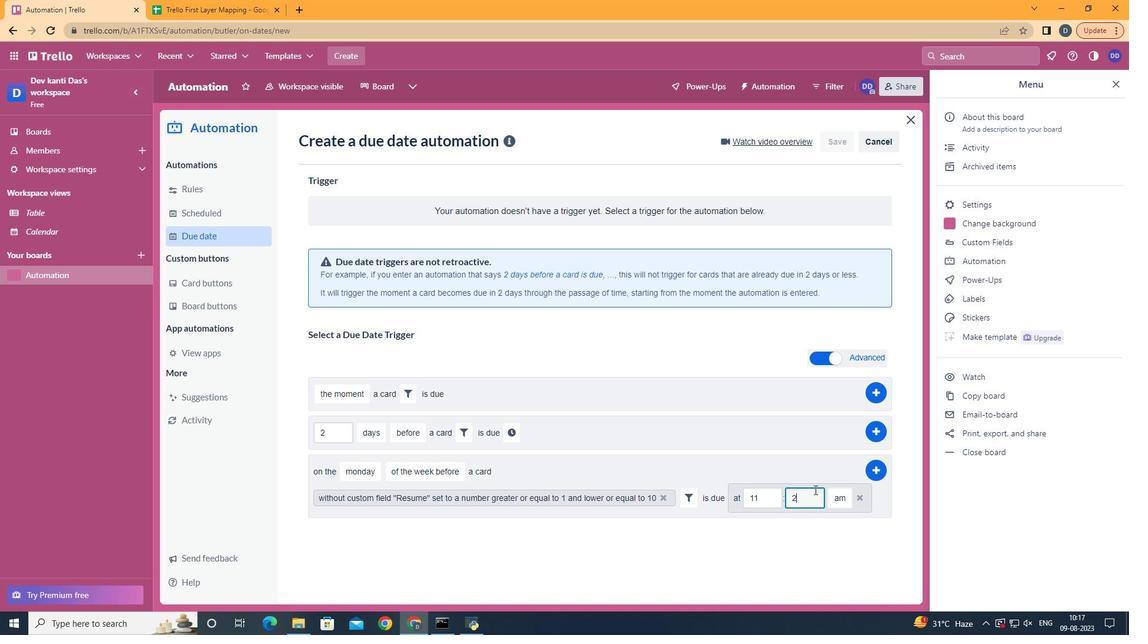
Action: Mouse pressed left at (820, 495)
Screenshot: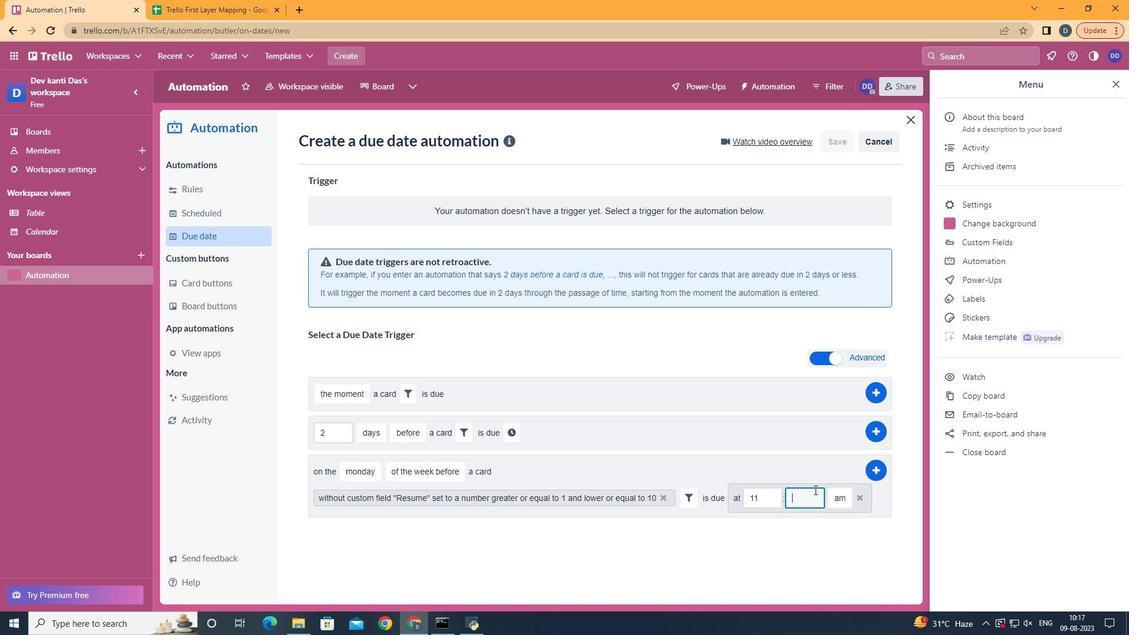
Action: Key pressed <Key.backspace><Key.backspace>00
Screenshot: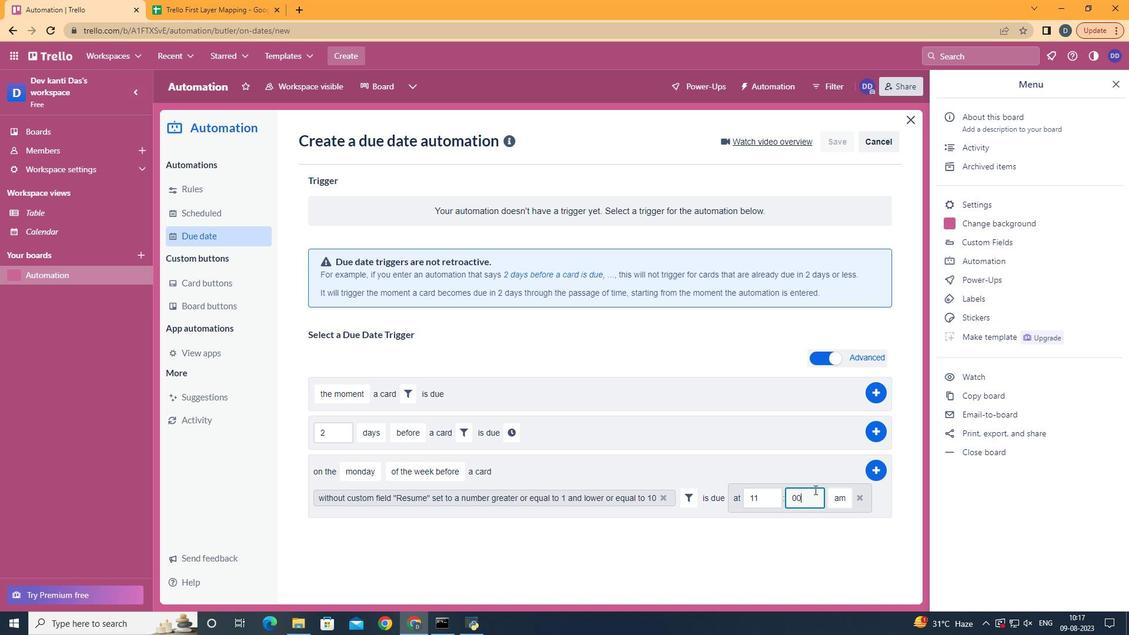 
Action: Mouse moved to (886, 473)
Screenshot: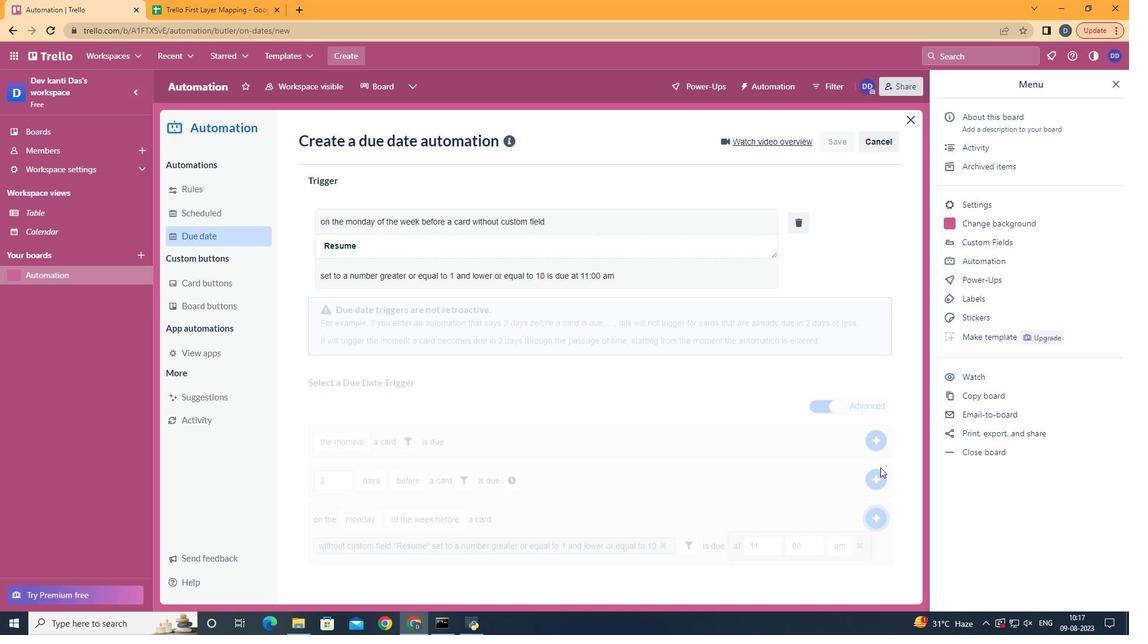 
Action: Mouse pressed left at (886, 473)
Screenshot: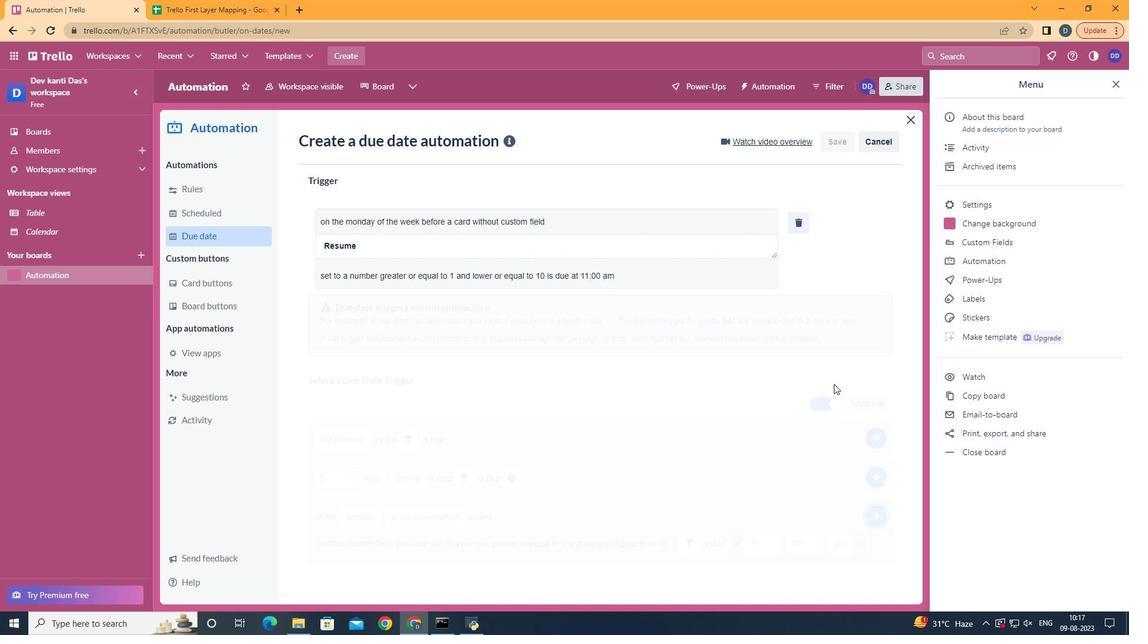 
Action: Mouse moved to (561, 287)
Screenshot: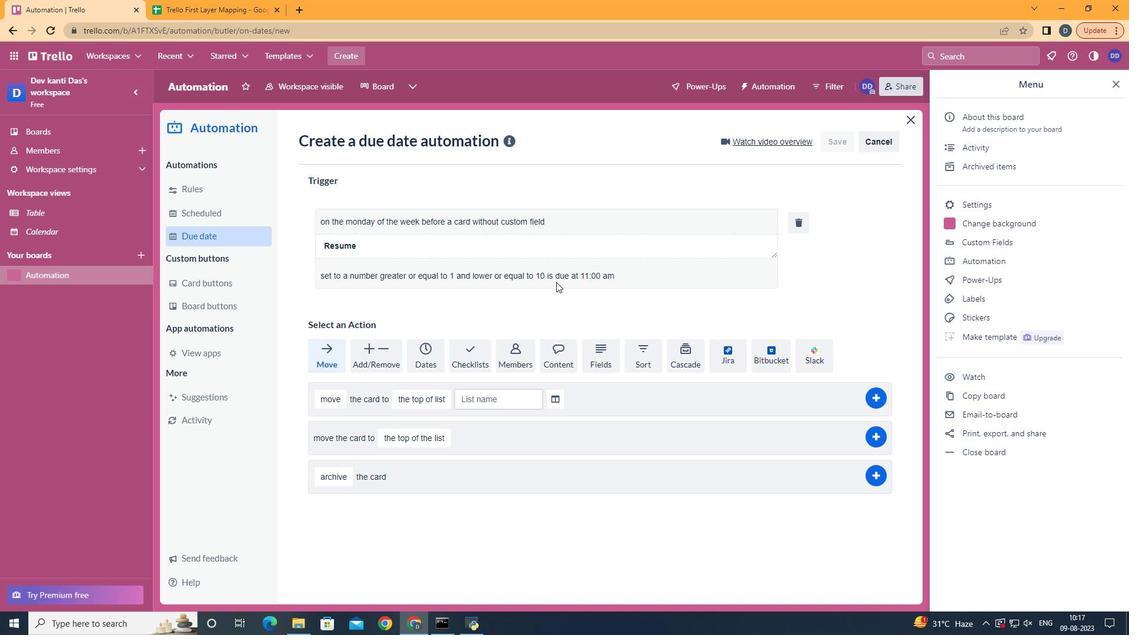
